 Task: Open Card Card0000000377 in Board Board0000000095 in Workspace WS0000000032 in Trello. Add Member Ayush98111@gmail.com to Card Card0000000377 in Board Board0000000095 in Workspace WS0000000032 in Trello. Add Purple Label titled Label0000000377 to Card Card0000000377 in Board Board0000000095 in Workspace WS0000000032 in Trello. Add Checklist CL0000000377 to Card Card0000000377 in Board Board0000000095 in Workspace WS0000000032 in Trello. Add Dates with Start Date as Aug 01 2023 and Due Date as Aug 31 2023 to Card Card0000000377 in Board Board0000000095 in Workspace WS0000000032 in Trello
Action: Mouse moved to (171, 419)
Screenshot: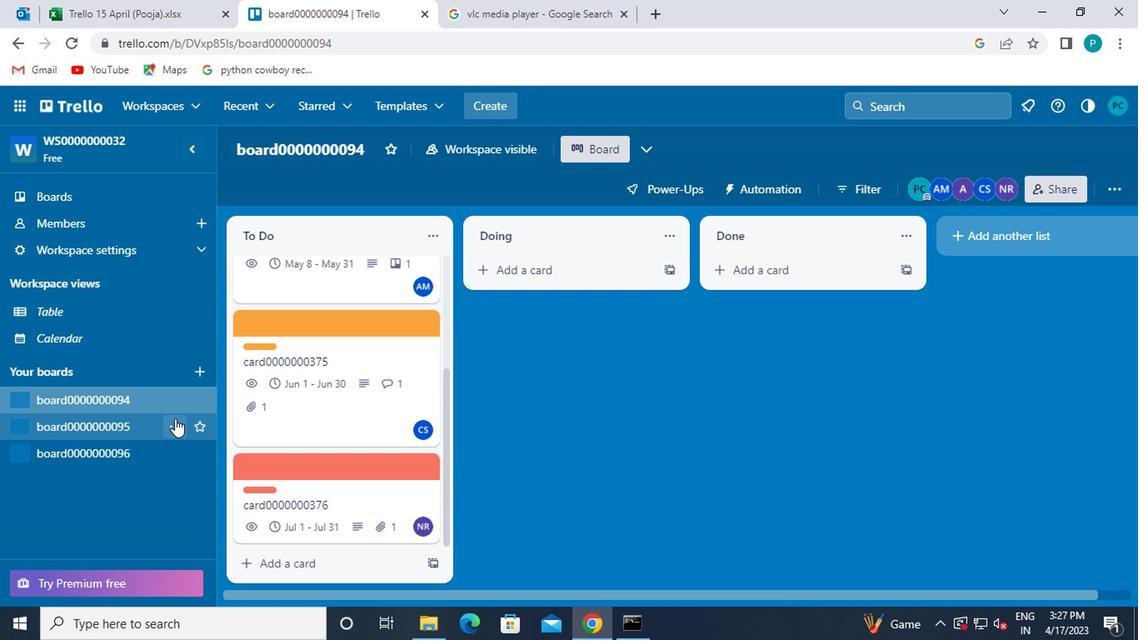 
Action: Mouse pressed left at (171, 419)
Screenshot: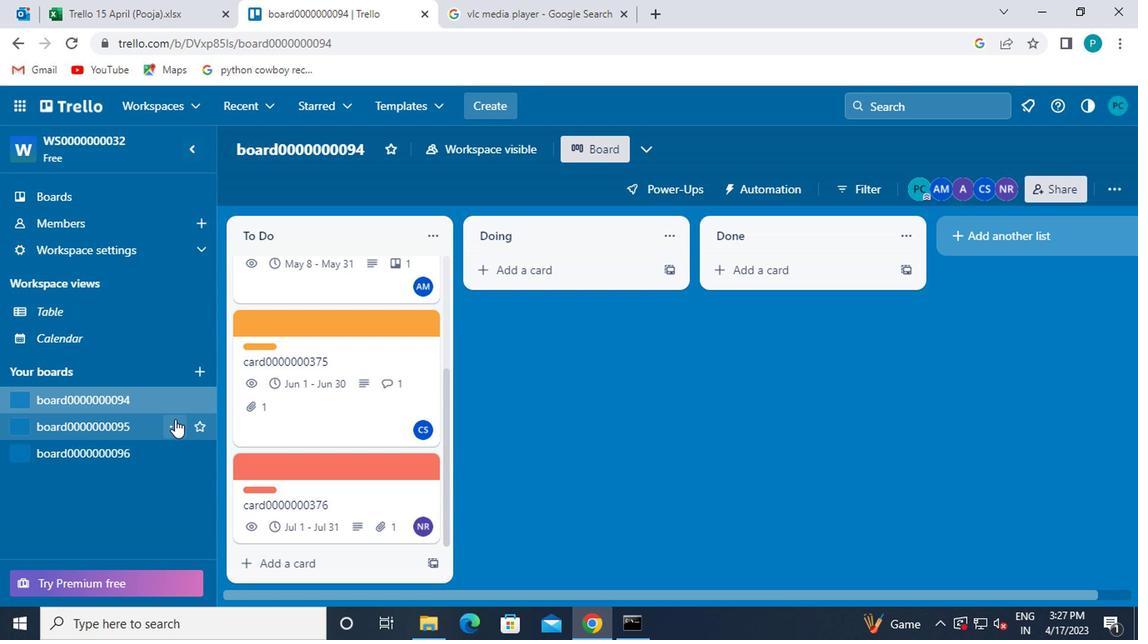 
Action: Mouse moved to (129, 413)
Screenshot: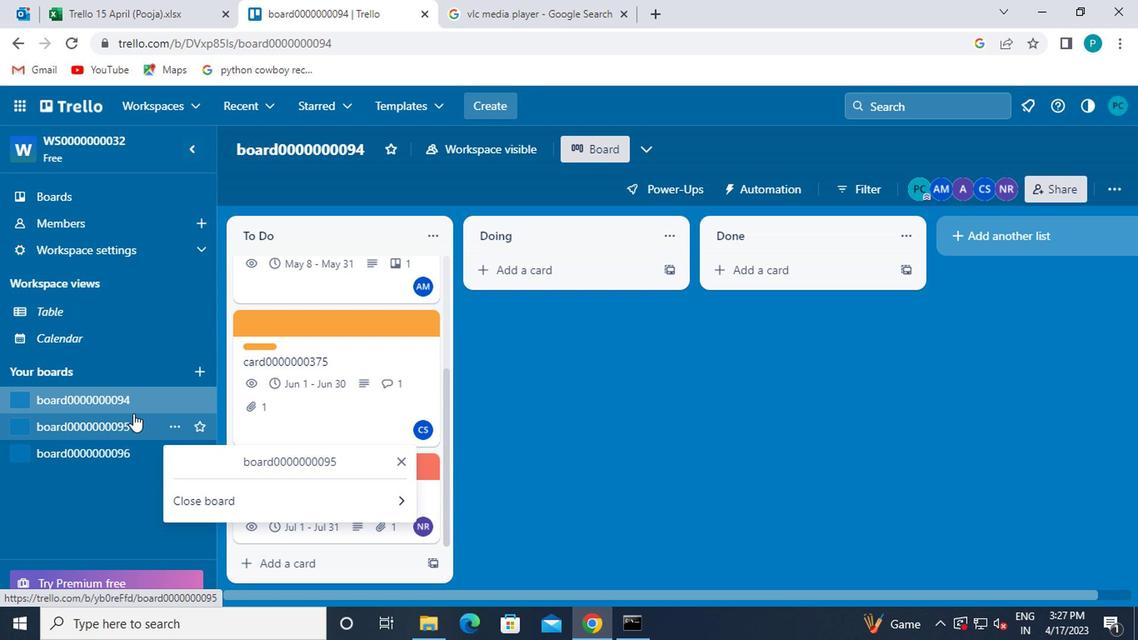 
Action: Mouse pressed left at (129, 413)
Screenshot: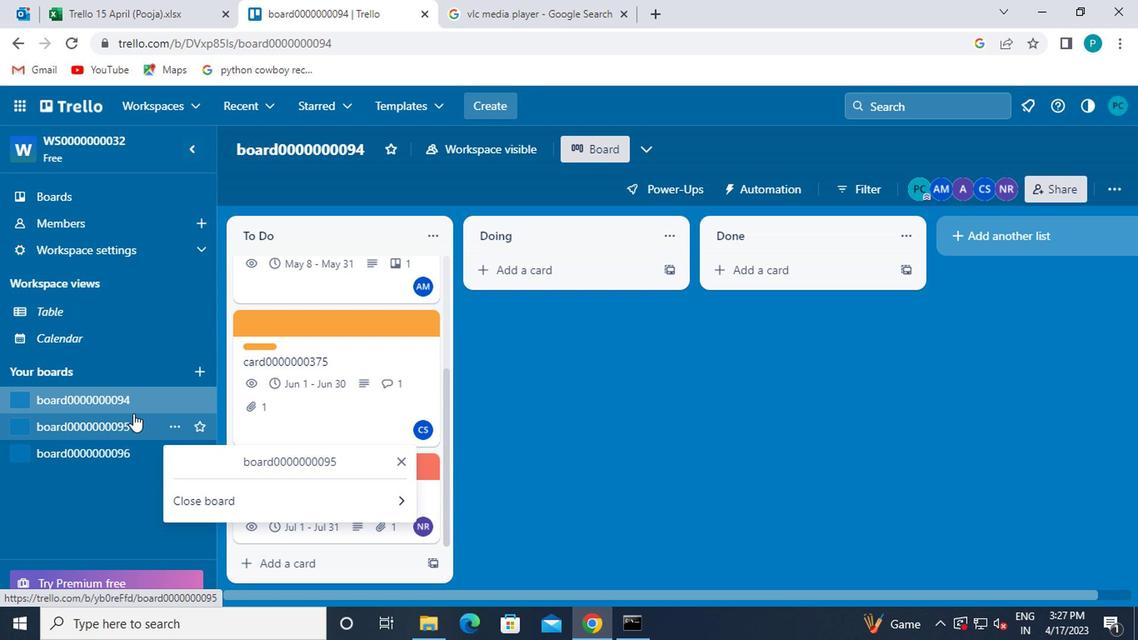 
Action: Mouse moved to (131, 419)
Screenshot: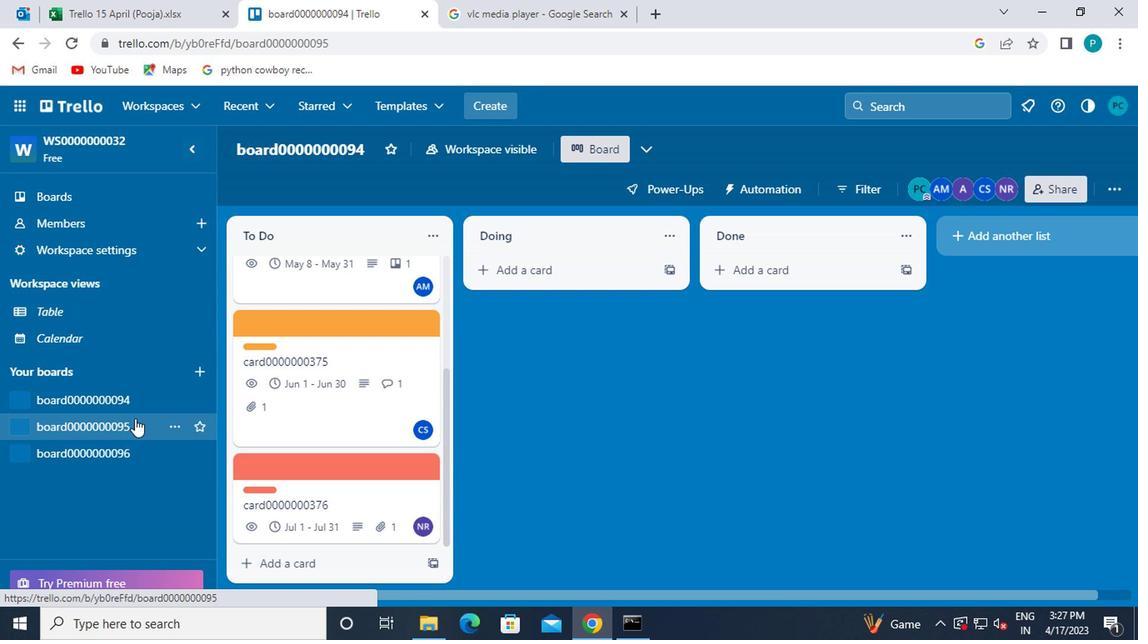 
Action: Mouse pressed left at (131, 419)
Screenshot: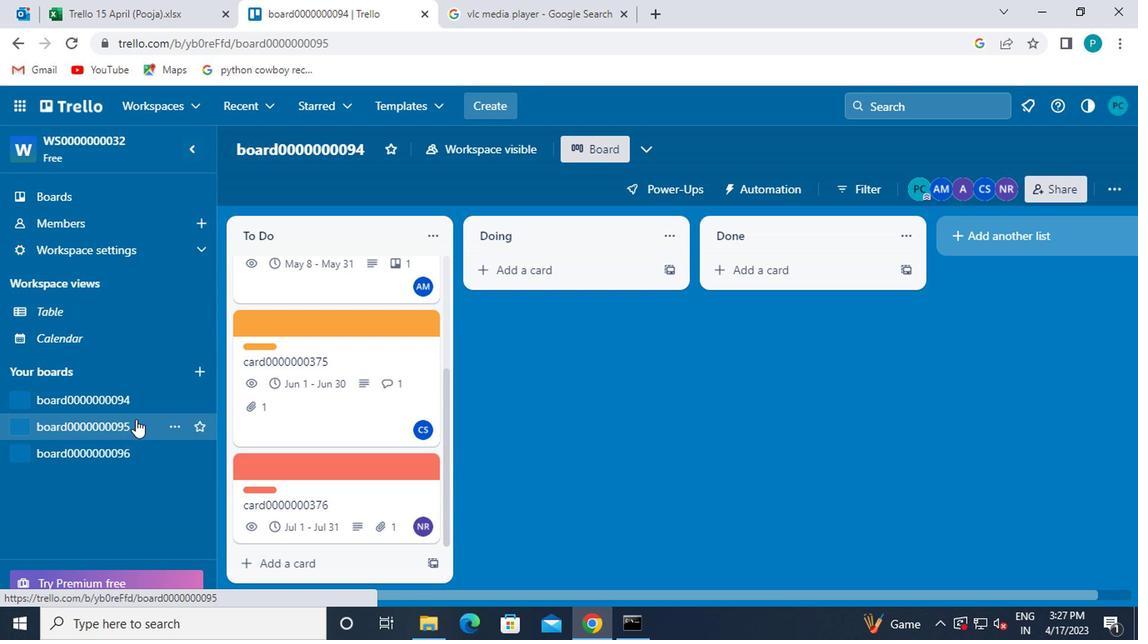 
Action: Mouse moved to (290, 240)
Screenshot: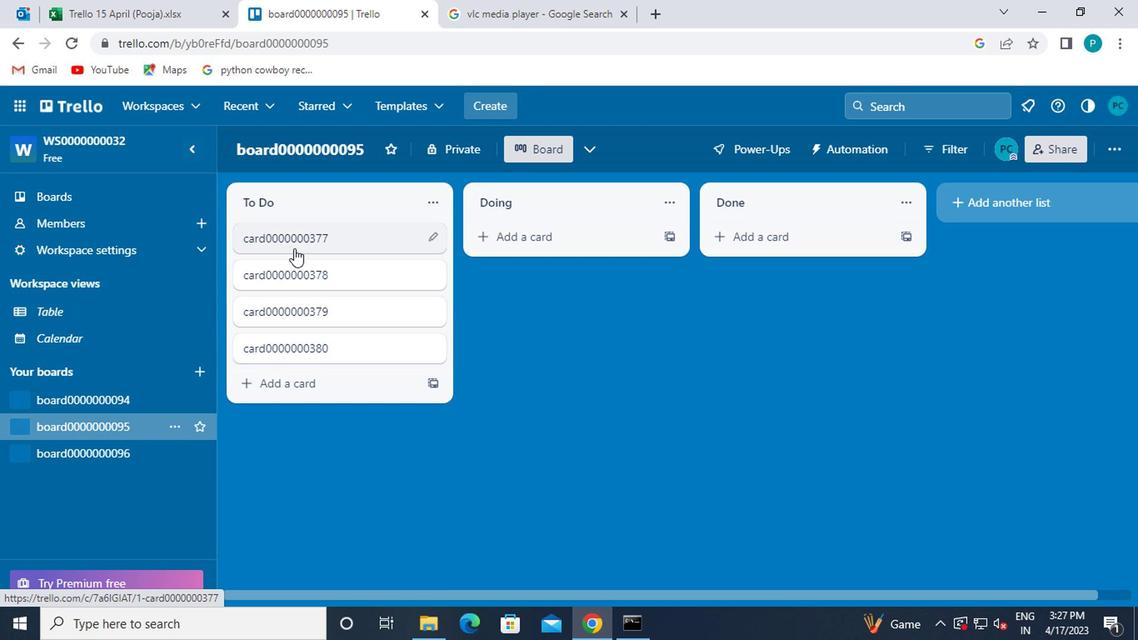 
Action: Mouse pressed left at (290, 240)
Screenshot: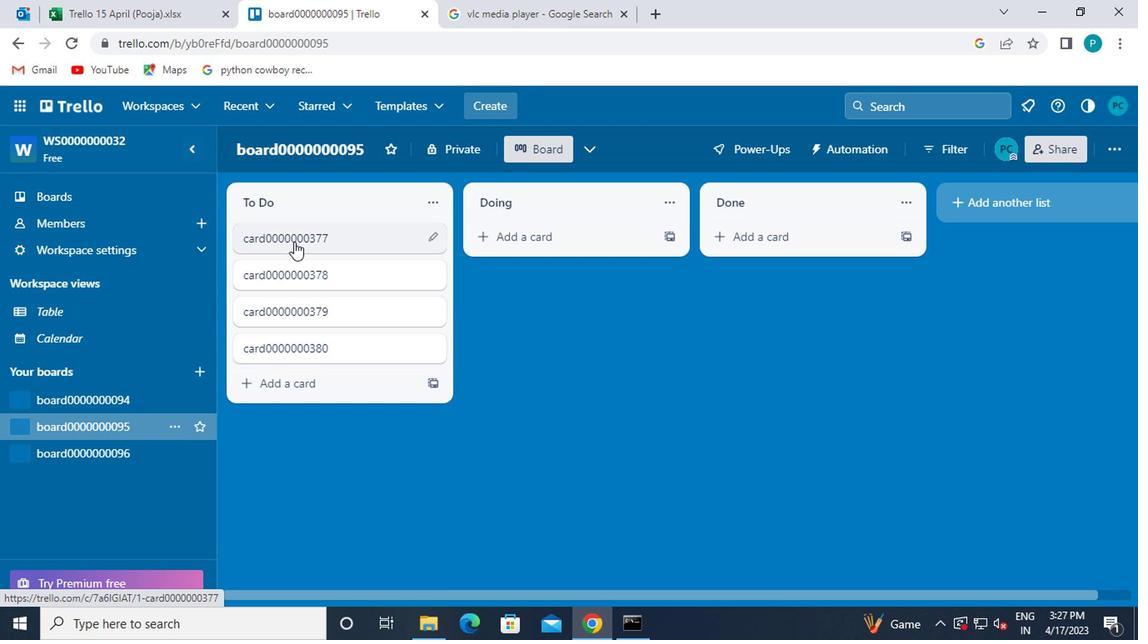 
Action: Mouse moved to (773, 233)
Screenshot: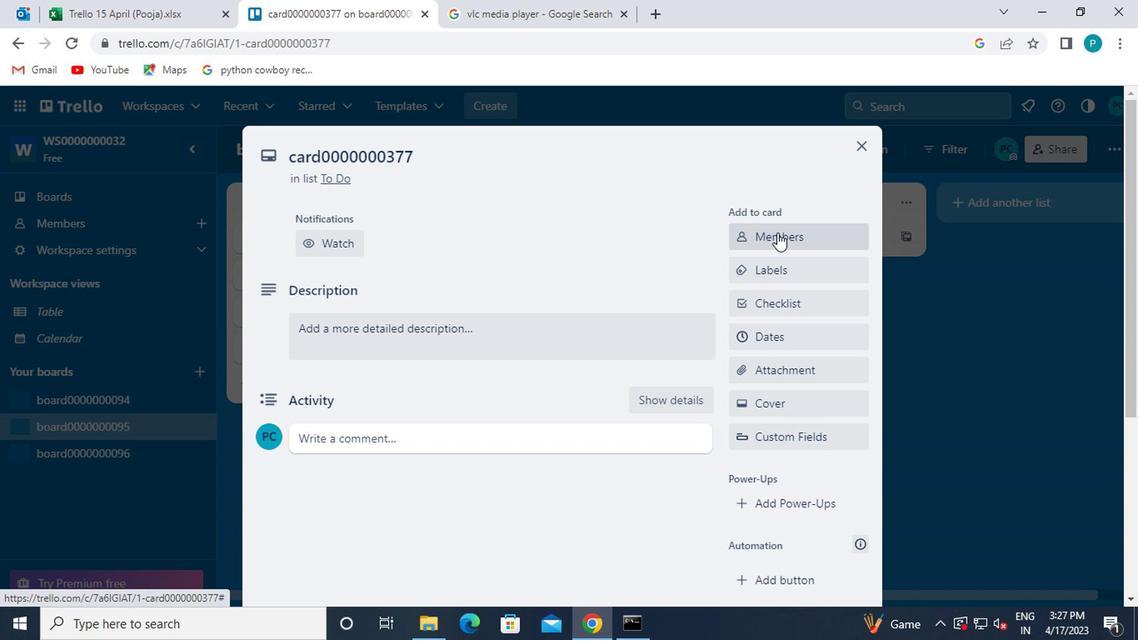 
Action: Mouse pressed left at (773, 233)
Screenshot: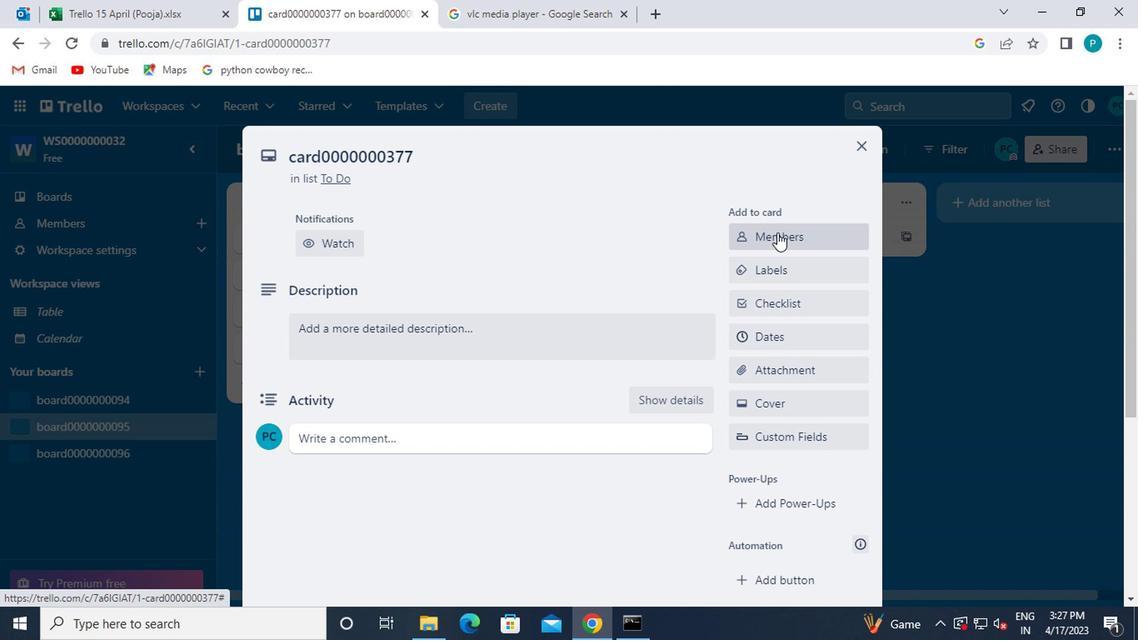 
Action: Mouse moved to (768, 315)
Screenshot: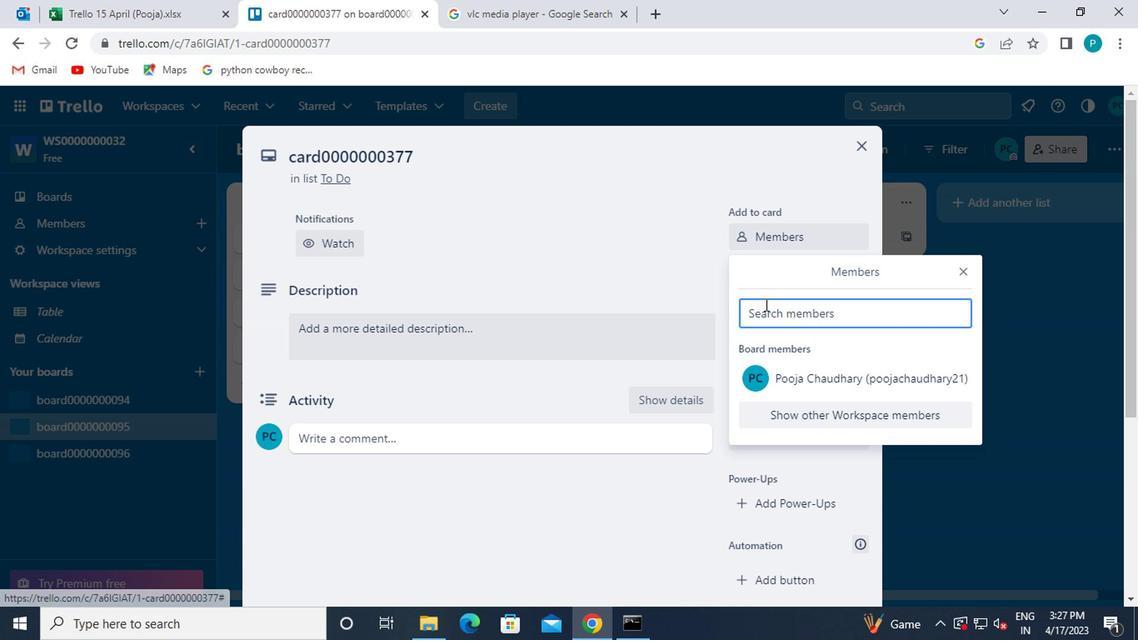 
Action: Mouse pressed left at (768, 315)
Screenshot: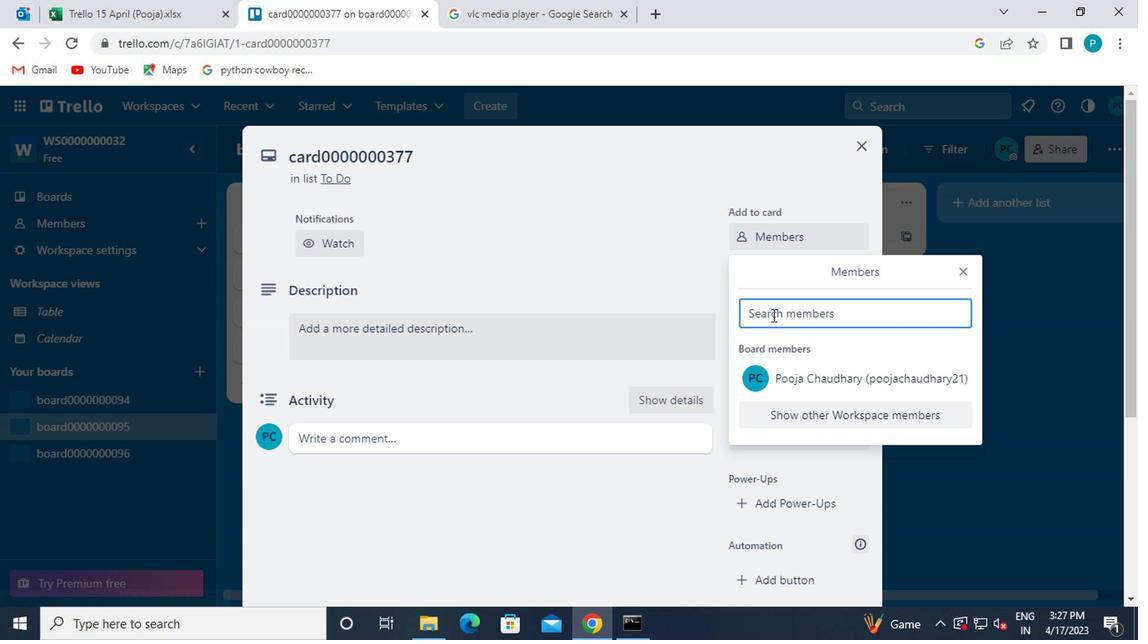 
Action: Key pressed ayush98111<Key.shift>@GMAIL<Key.space>COM
Screenshot: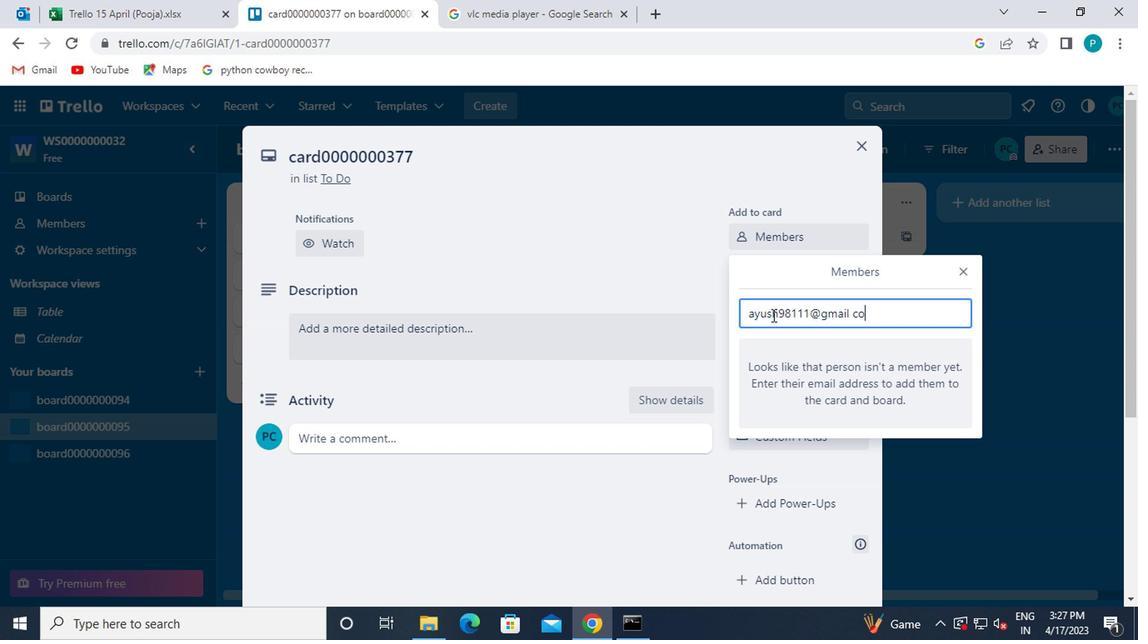 
Action: Mouse moved to (845, 315)
Screenshot: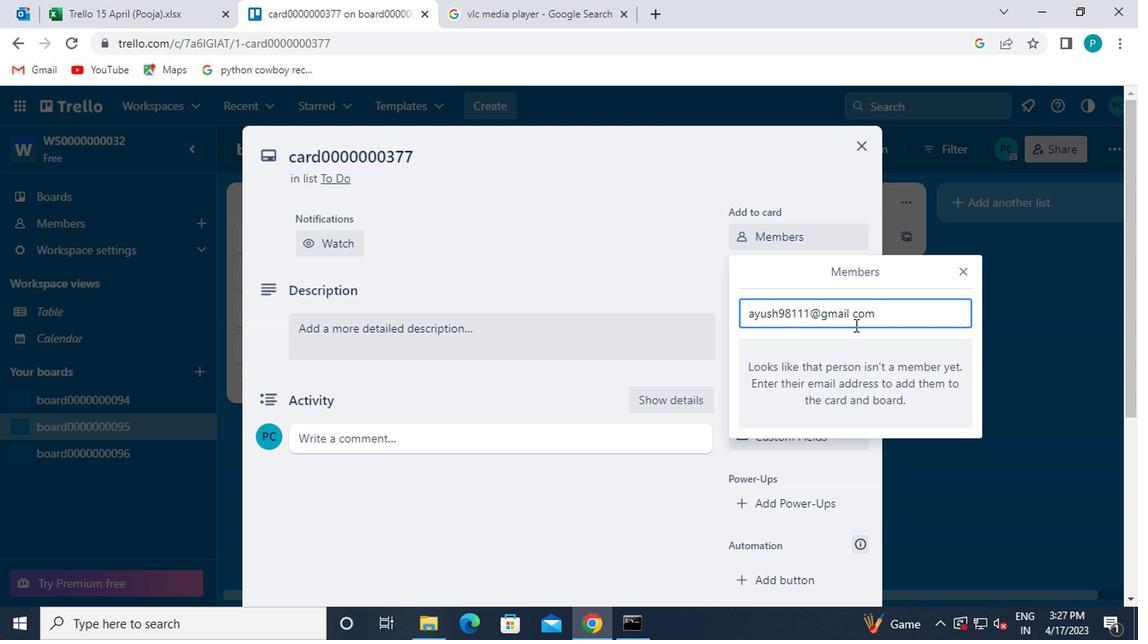 
Action: Mouse pressed left at (845, 315)
Screenshot: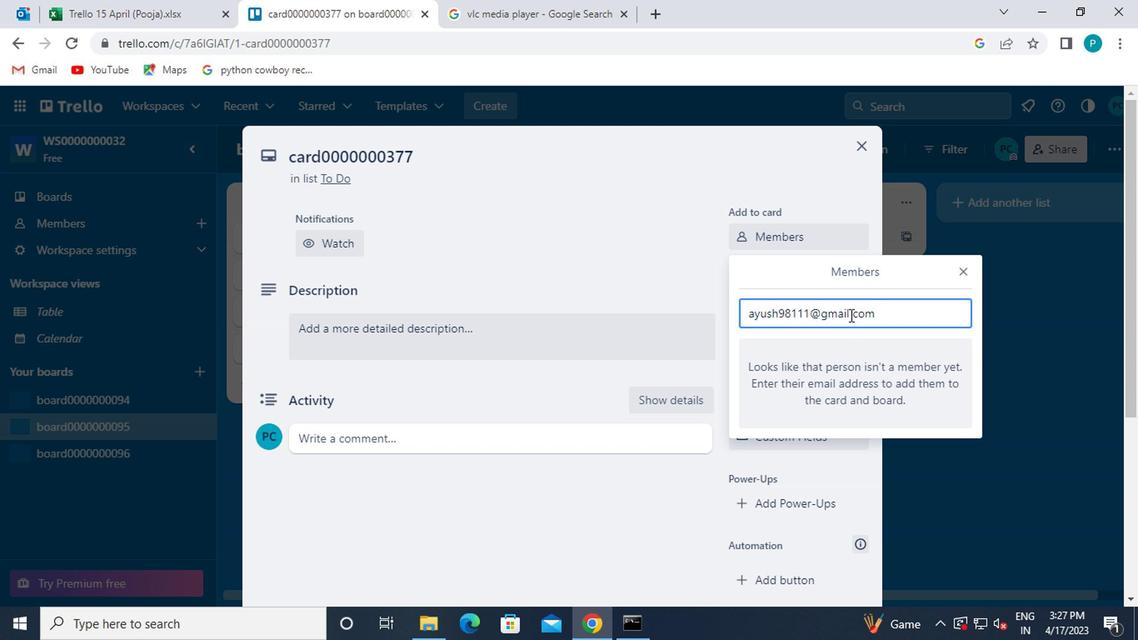 
Action: Key pressed .
Screenshot: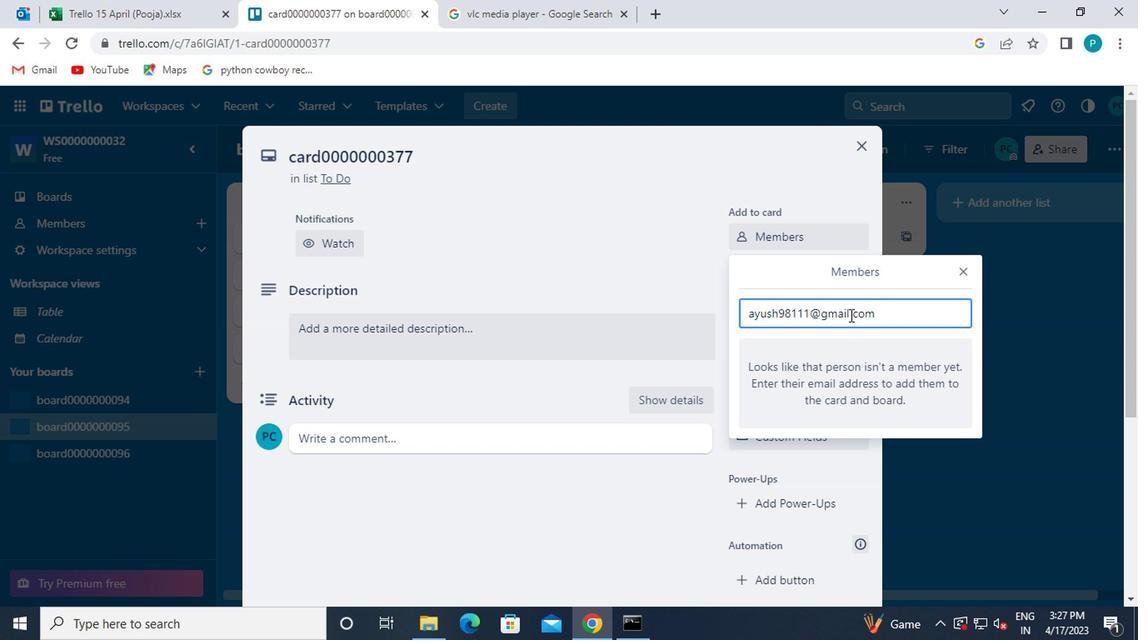 
Action: Mouse moved to (900, 314)
Screenshot: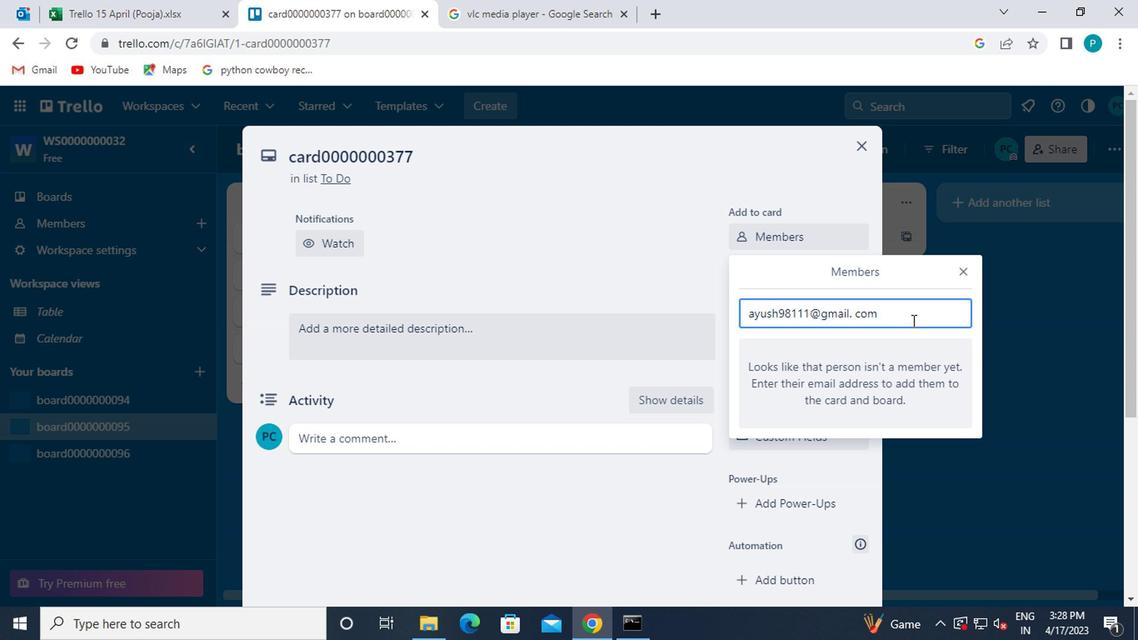 
Action: Key pressed <Key.enter>
Screenshot: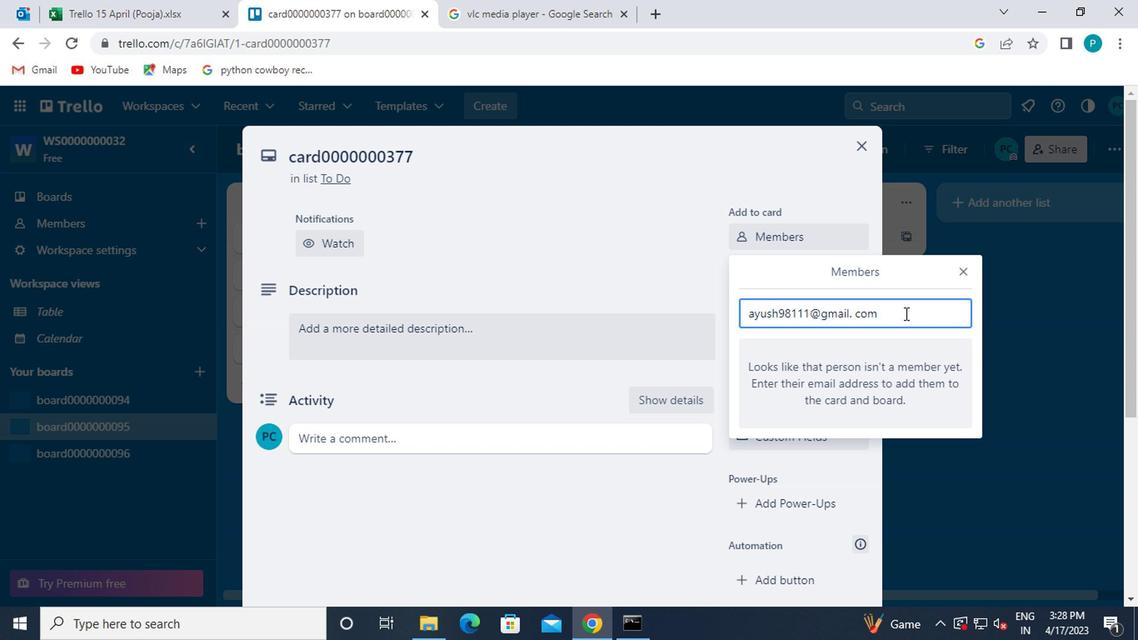 
Action: Mouse moved to (797, 321)
Screenshot: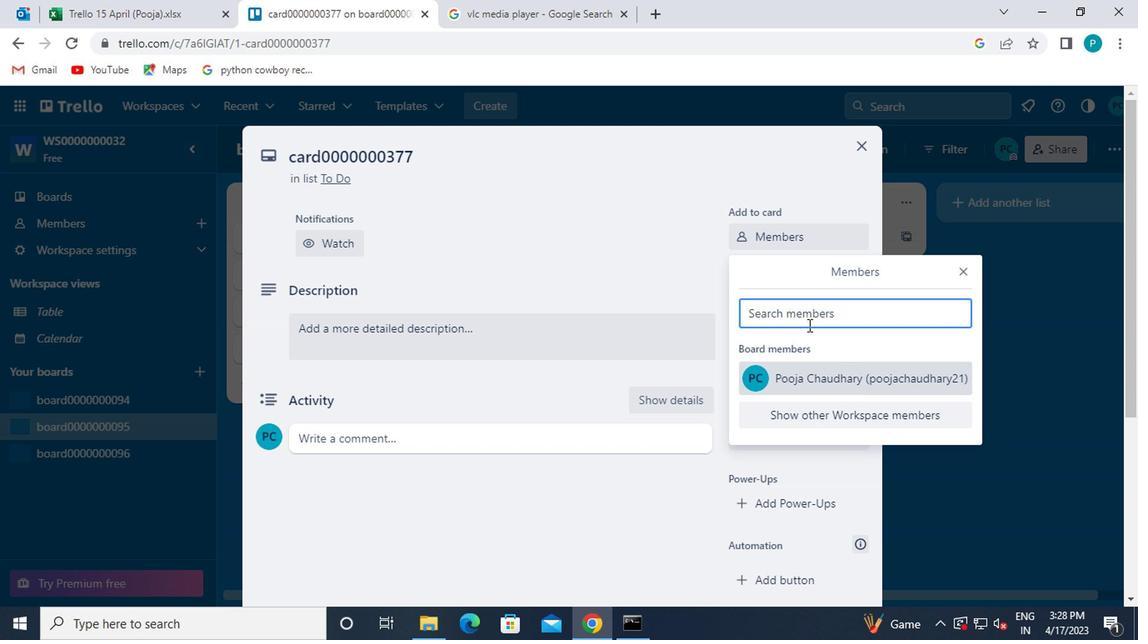
Action: Mouse pressed left at (797, 321)
Screenshot: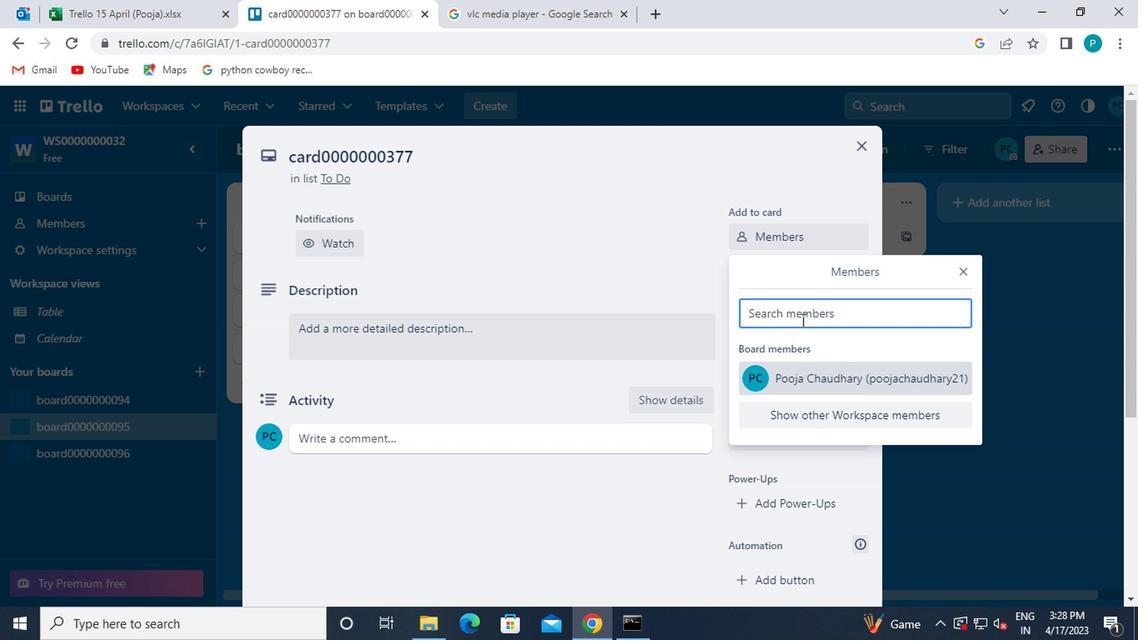 
Action: Key pressed AYUSH
Screenshot: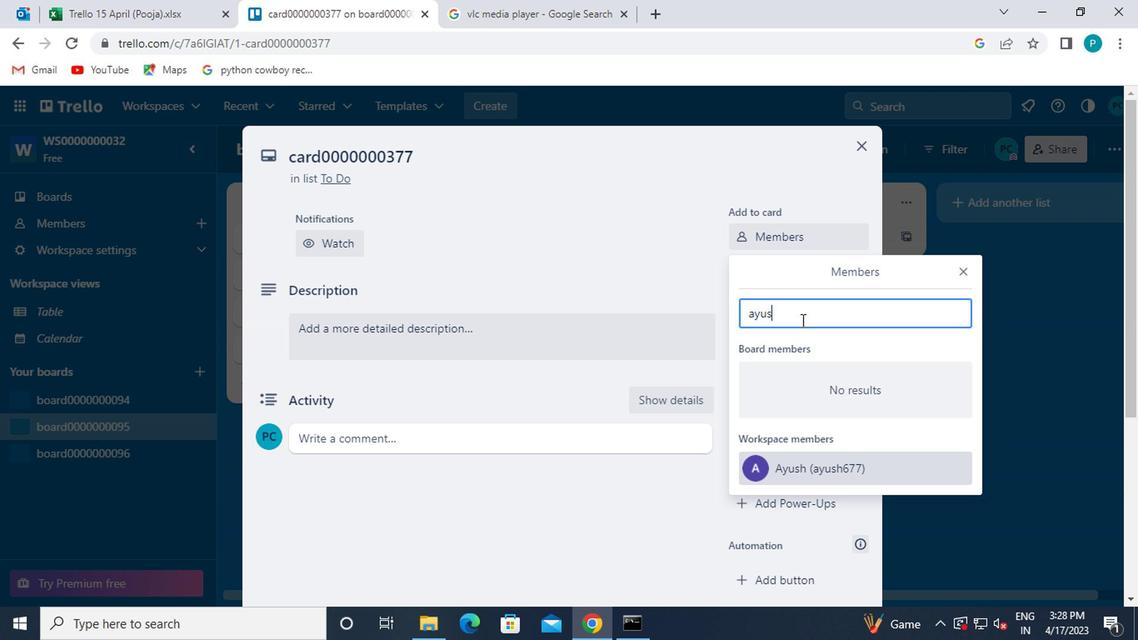 
Action: Mouse moved to (809, 472)
Screenshot: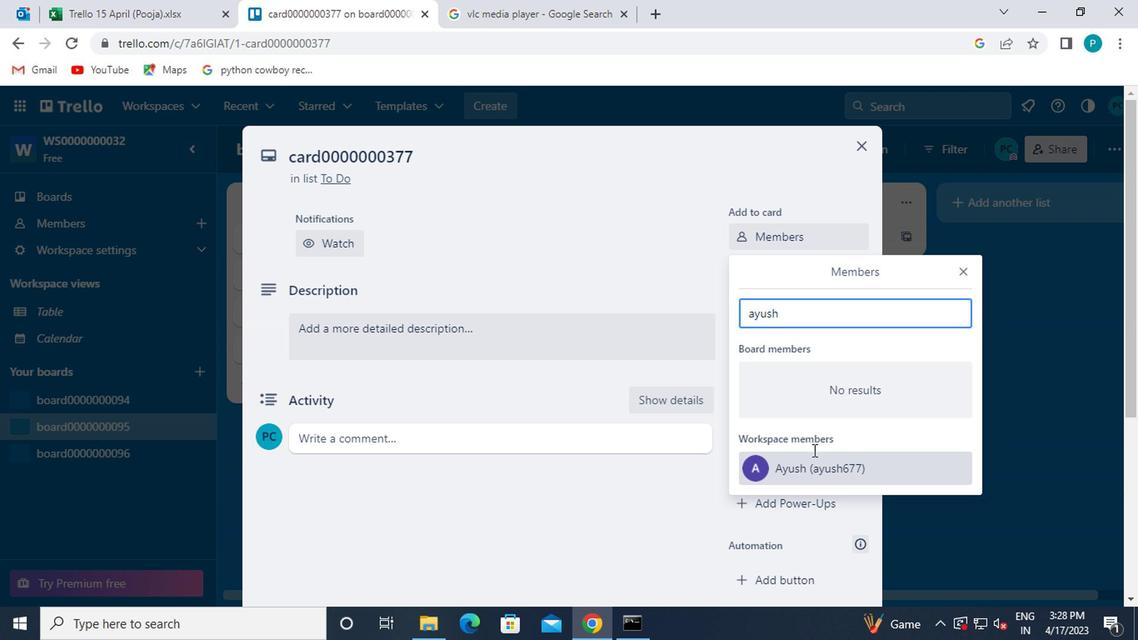 
Action: Mouse pressed left at (809, 472)
Screenshot: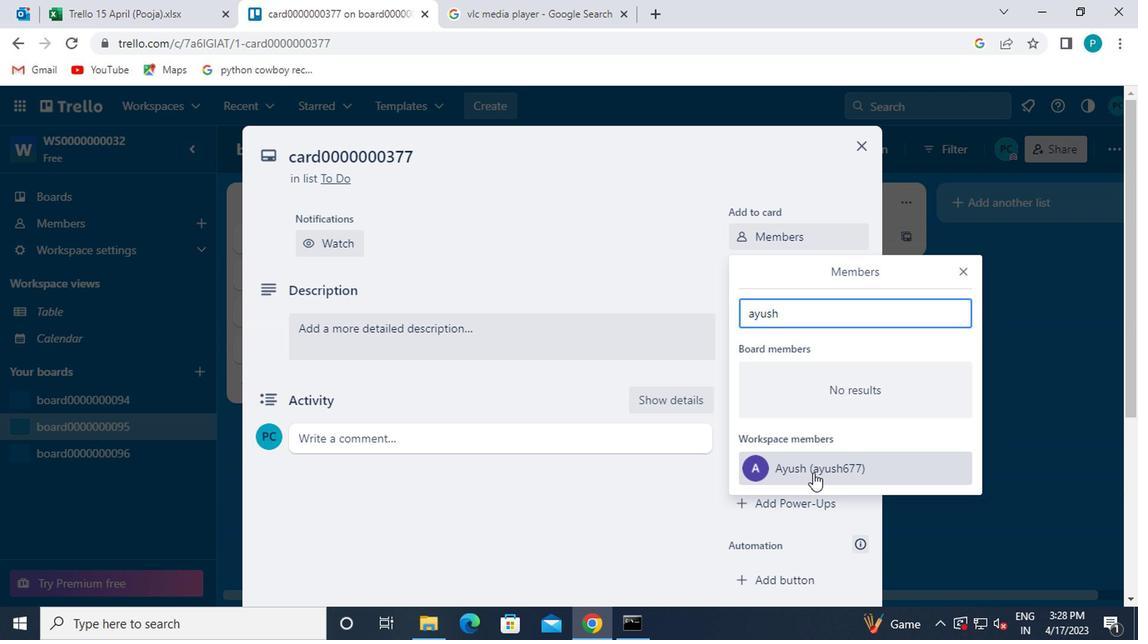 
Action: Mouse moved to (957, 275)
Screenshot: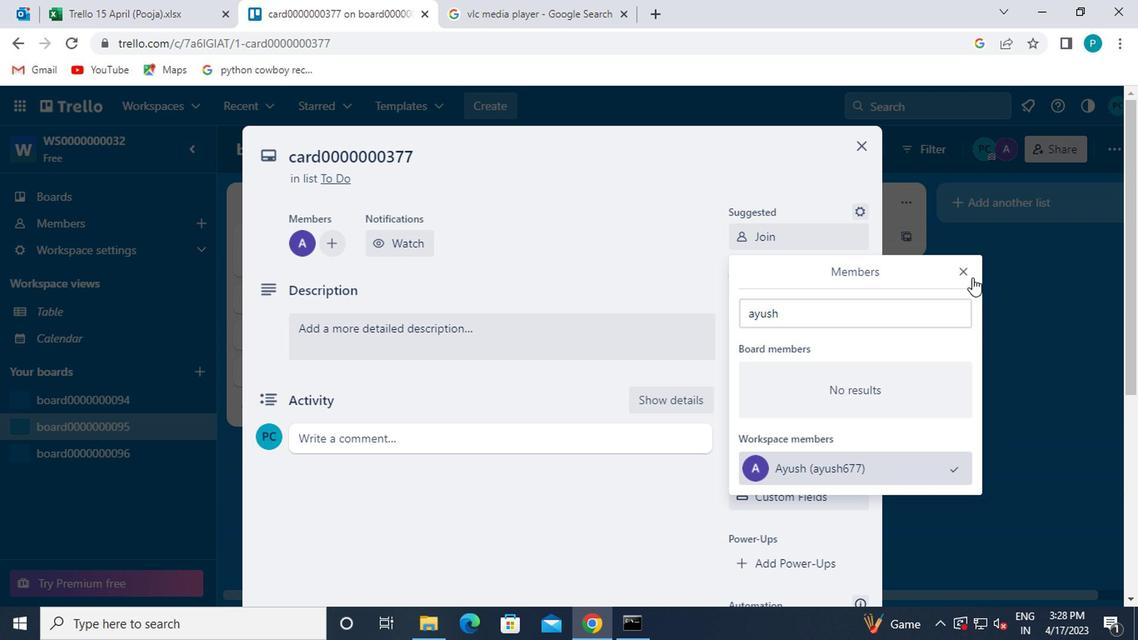 
Action: Mouse pressed left at (957, 275)
Screenshot: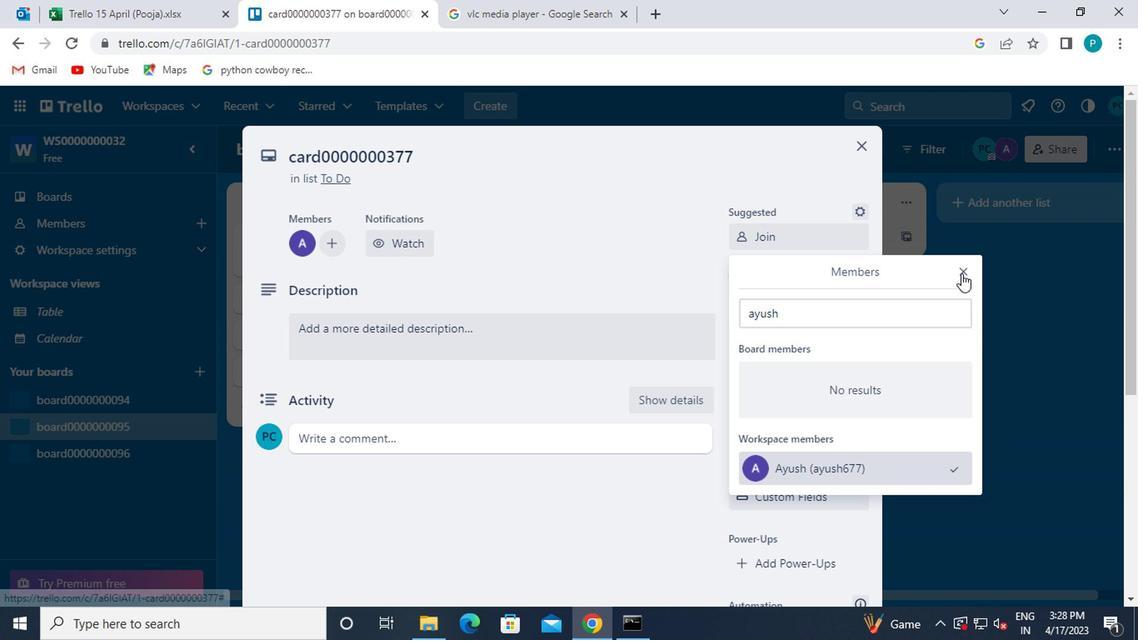 
Action: Mouse moved to (841, 324)
Screenshot: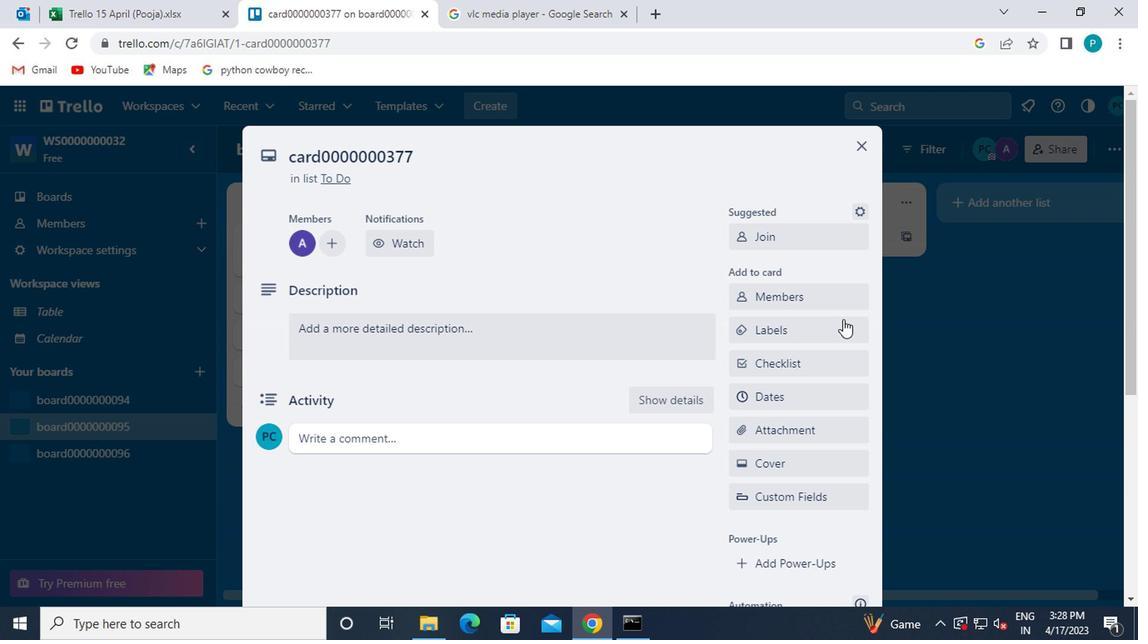 
Action: Mouse pressed left at (841, 324)
Screenshot: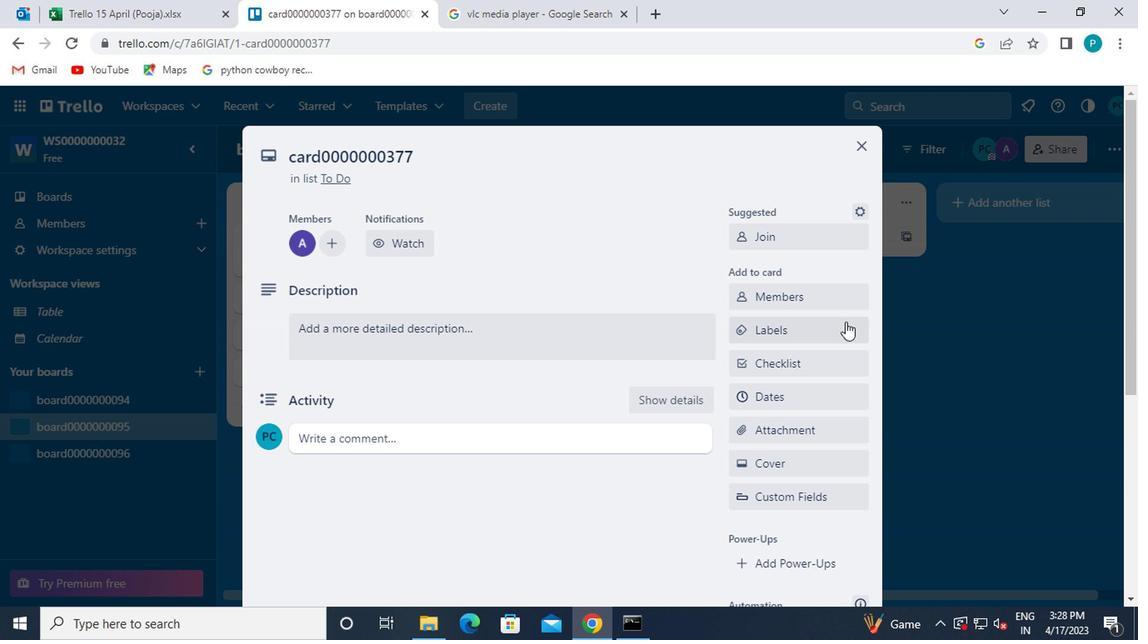 
Action: Mouse moved to (812, 437)
Screenshot: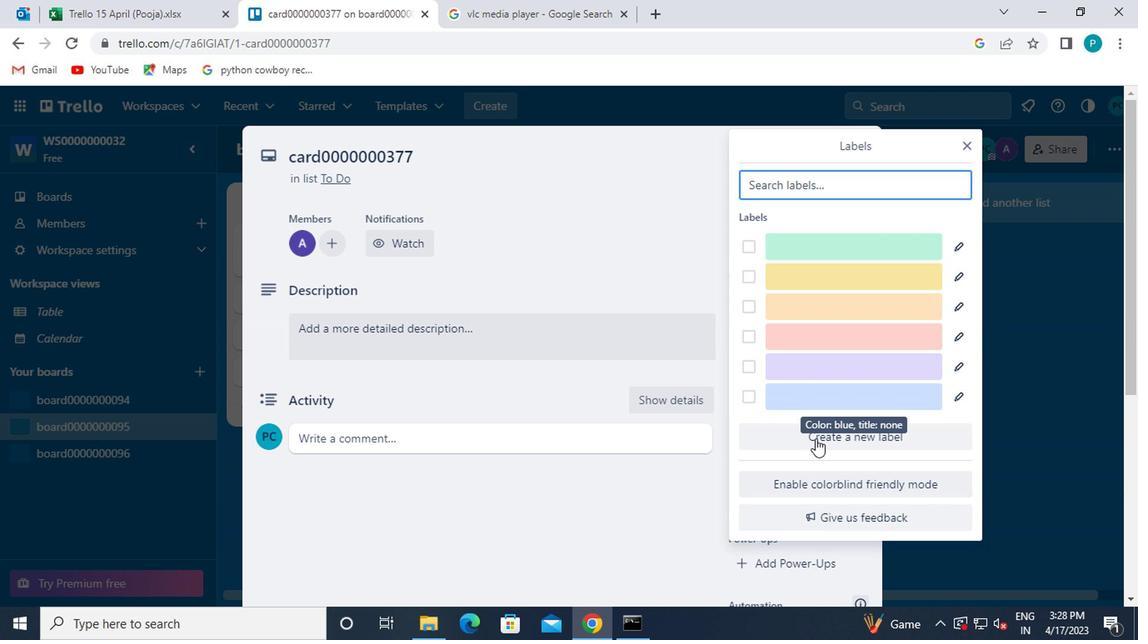 
Action: Mouse pressed left at (812, 437)
Screenshot: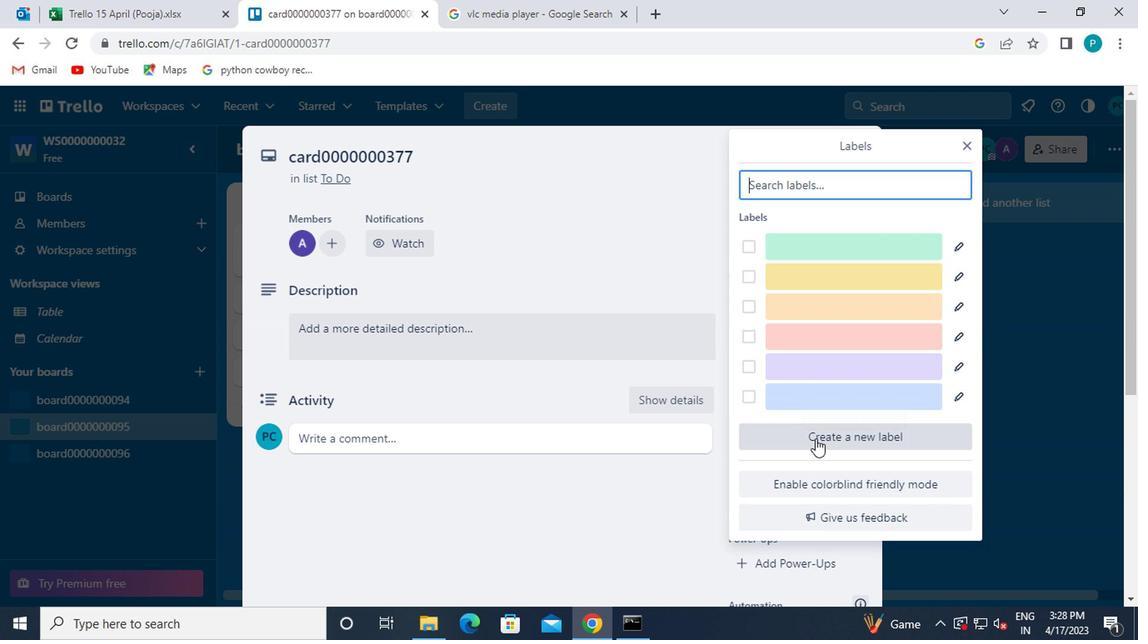 
Action: Mouse moved to (956, 388)
Screenshot: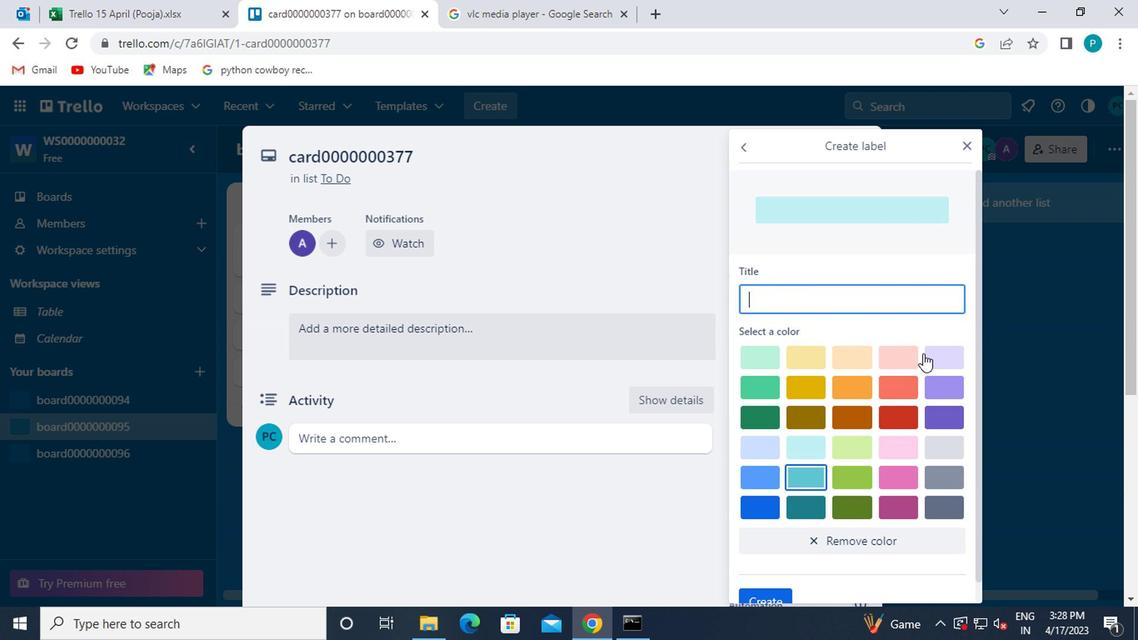 
Action: Mouse pressed left at (956, 388)
Screenshot: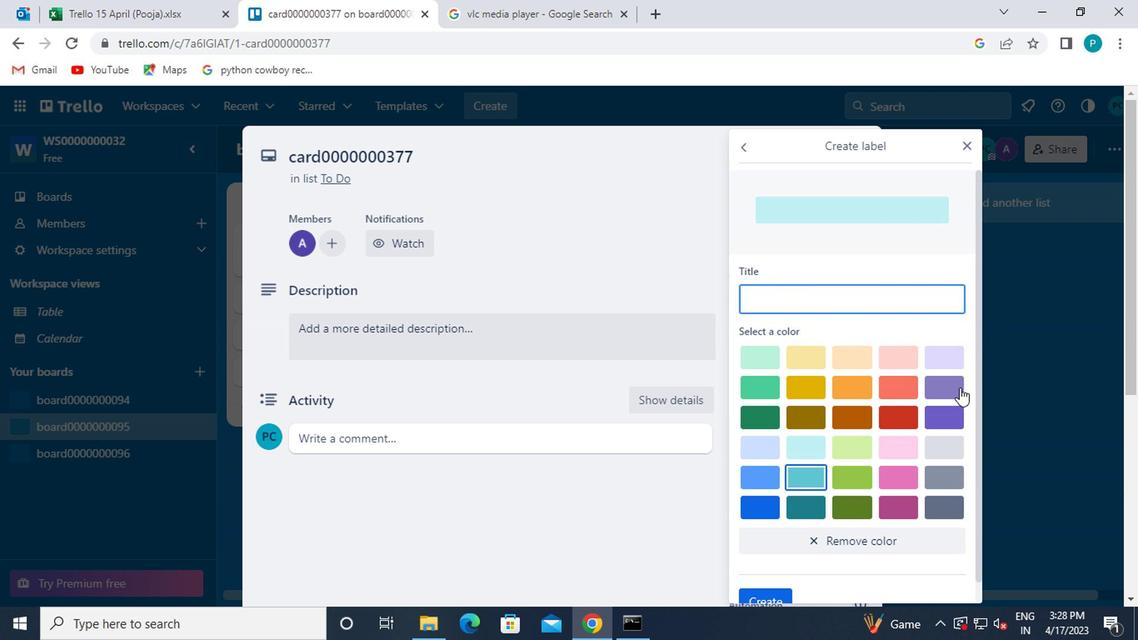 
Action: Mouse moved to (816, 299)
Screenshot: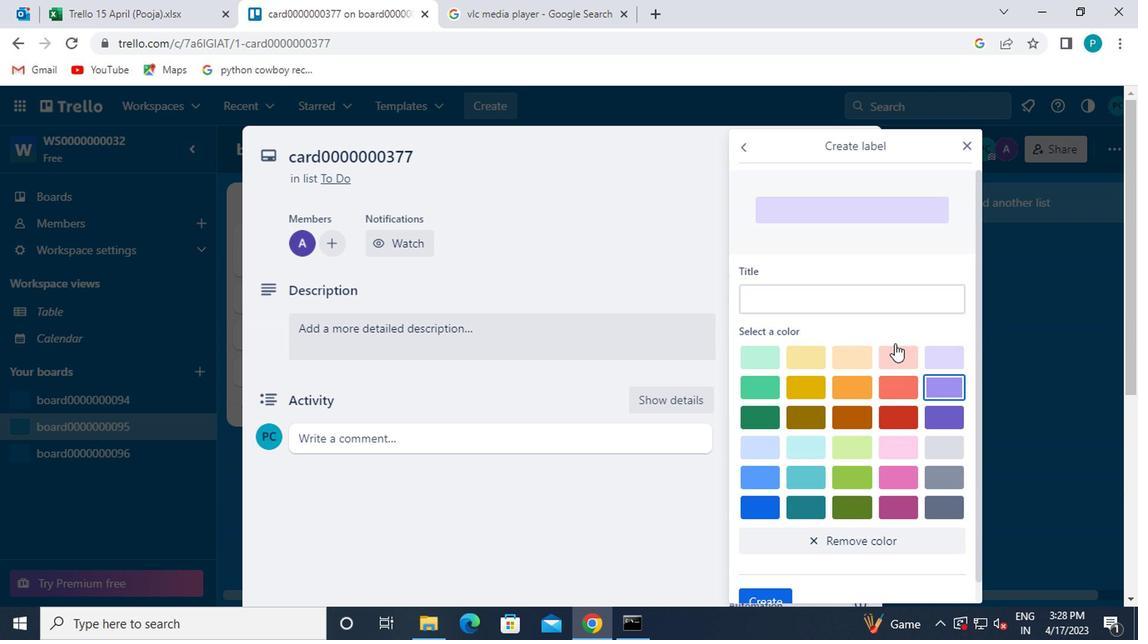 
Action: Mouse pressed left at (816, 299)
Screenshot: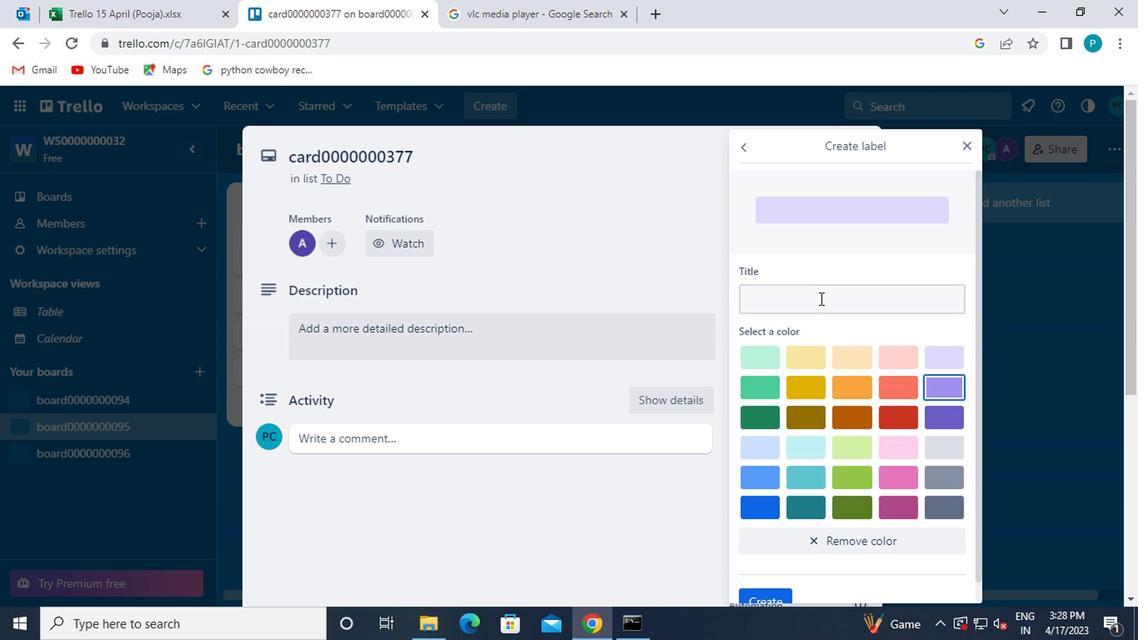 
Action: Key pressed <Key.caps_lock>L<Key.caps_lock>ABEL0000000377
Screenshot: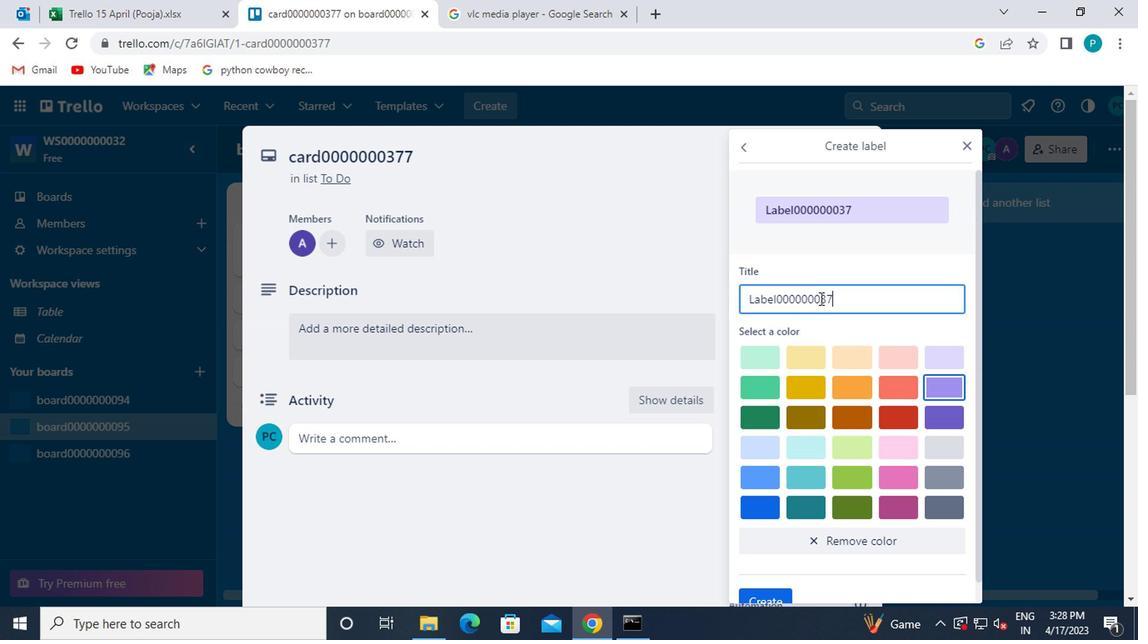 
Action: Mouse moved to (828, 337)
Screenshot: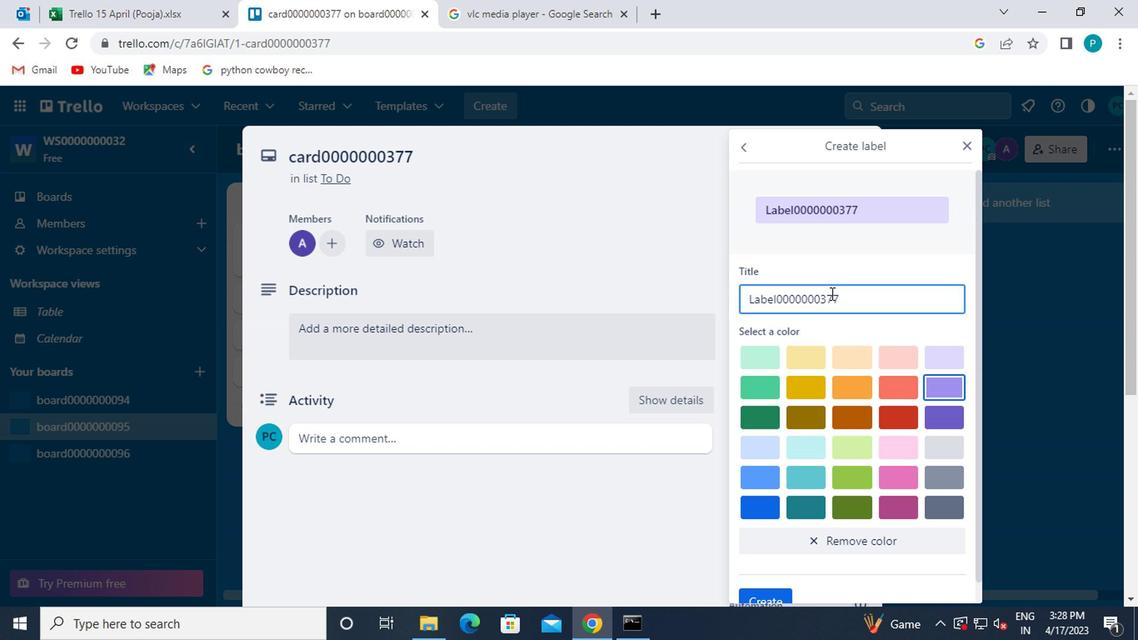 
Action: Mouse scrolled (828, 336) with delta (0, -1)
Screenshot: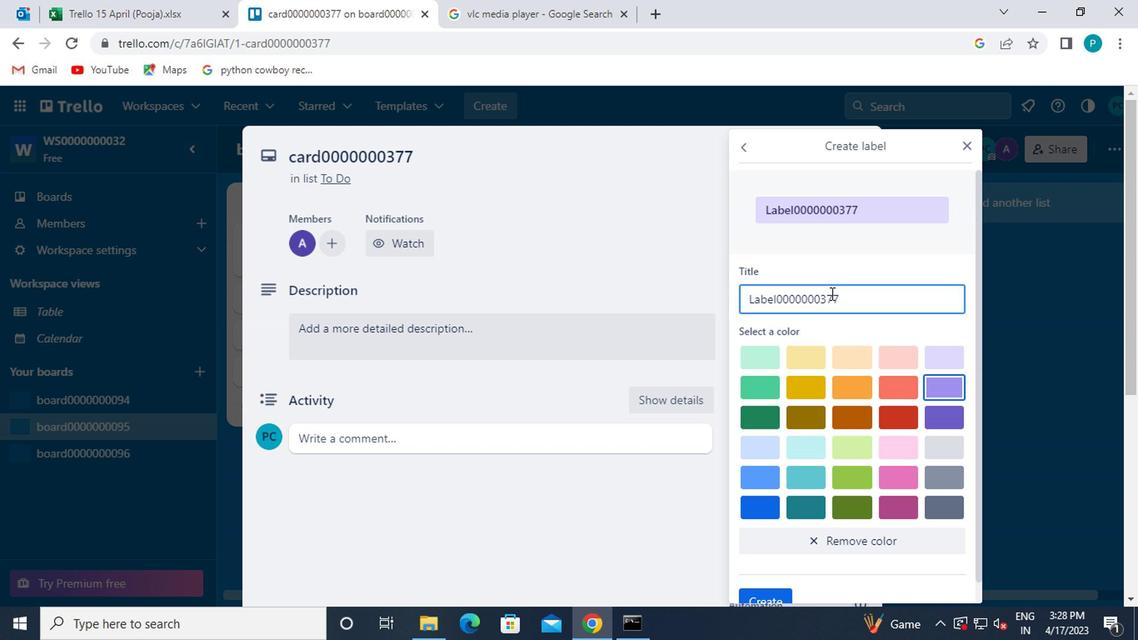 
Action: Mouse moved to (807, 420)
Screenshot: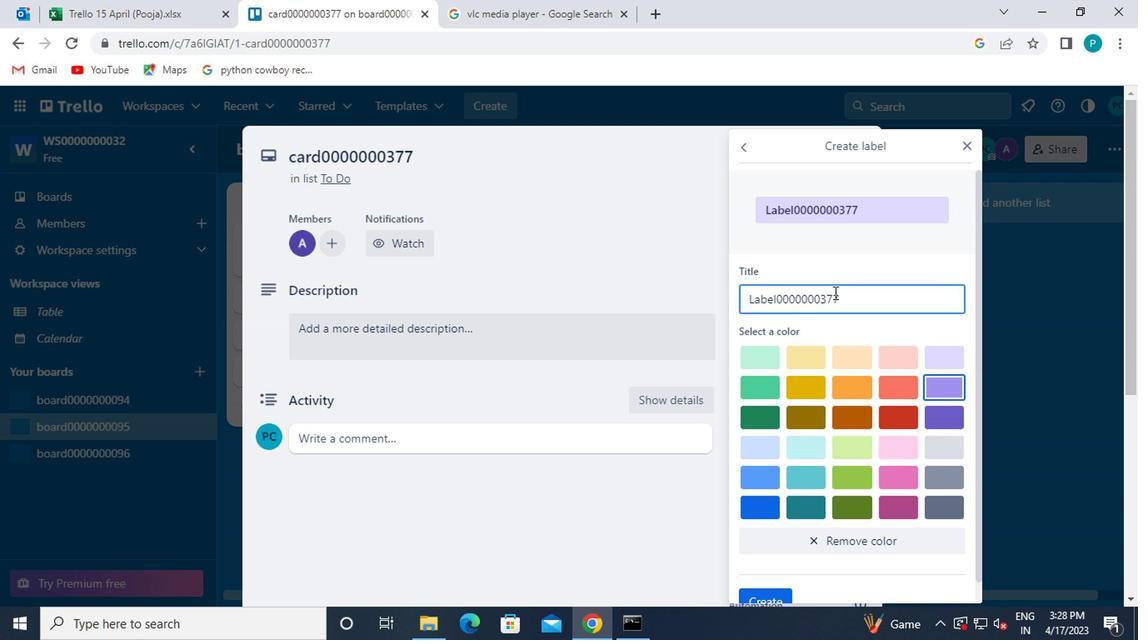 
Action: Mouse scrolled (807, 419) with delta (0, 0)
Screenshot: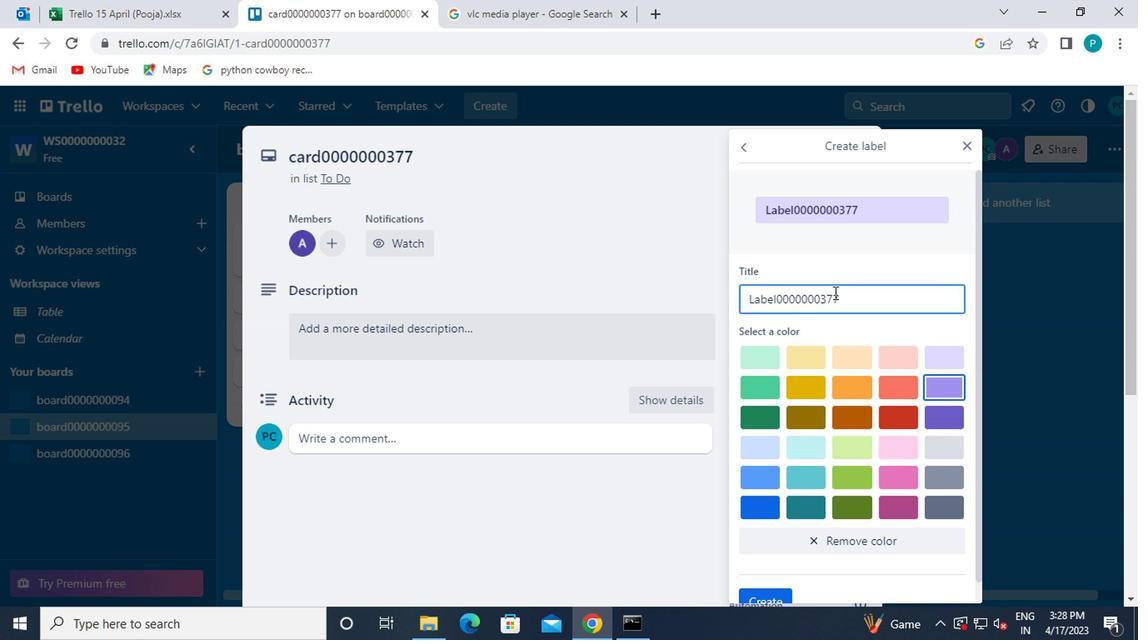 
Action: Mouse moved to (803, 449)
Screenshot: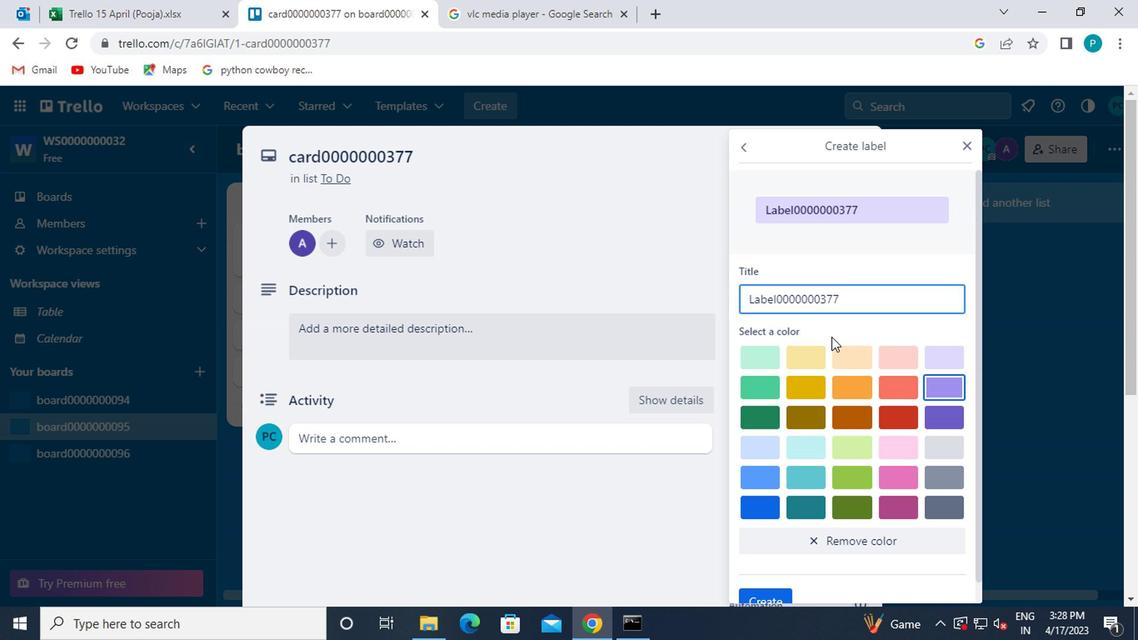 
Action: Mouse scrolled (803, 449) with delta (0, 0)
Screenshot: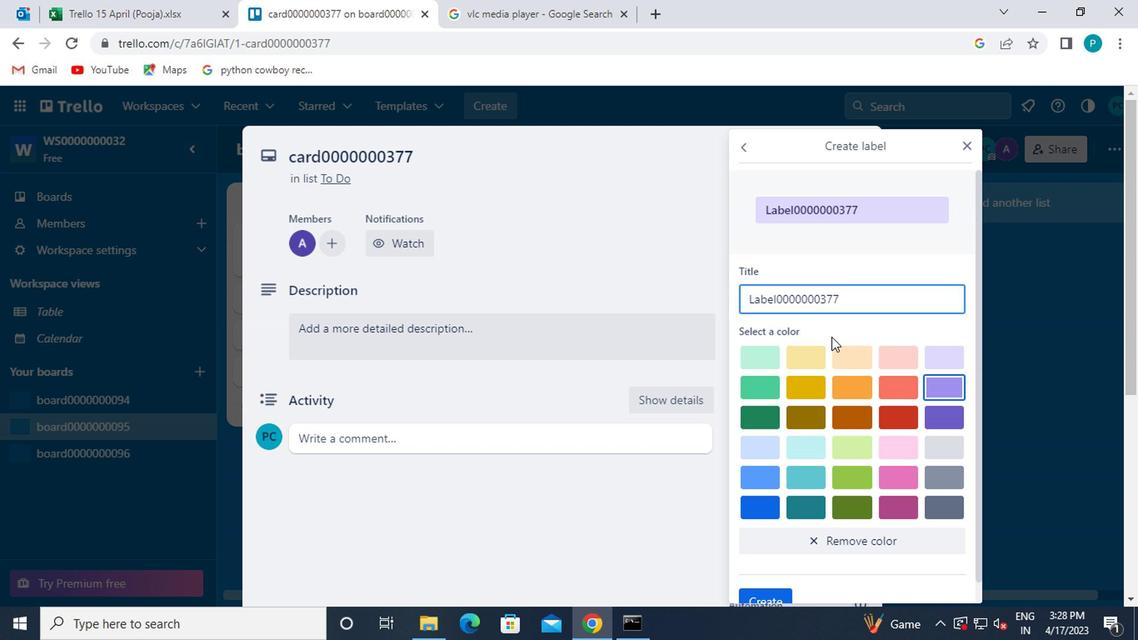 
Action: Mouse moved to (802, 455)
Screenshot: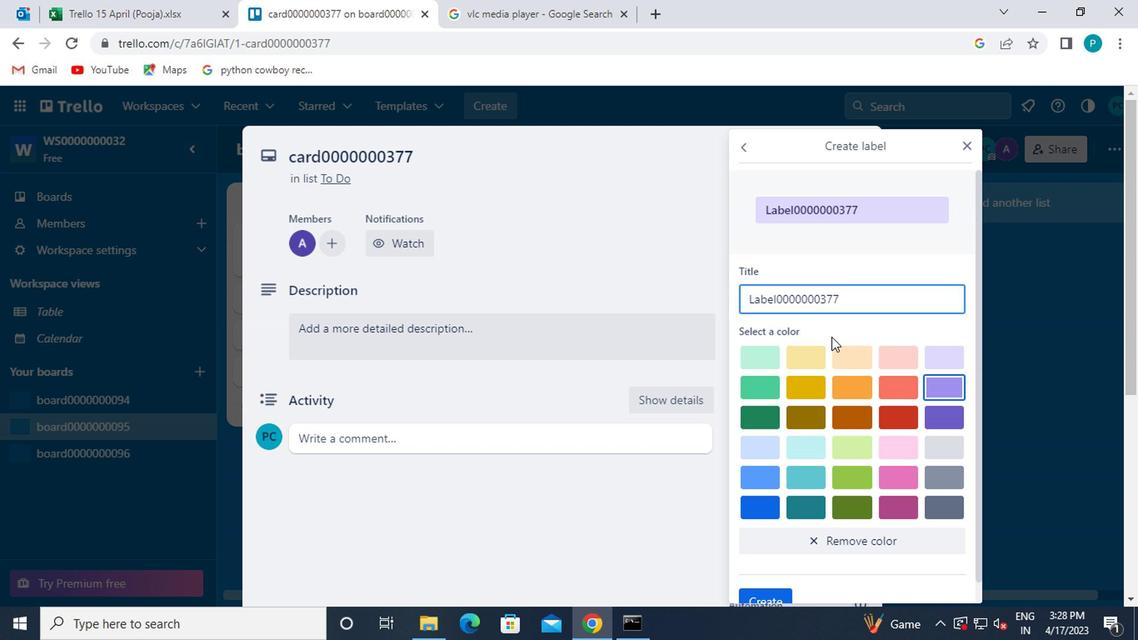 
Action: Mouse scrolled (802, 455) with delta (0, 0)
Screenshot: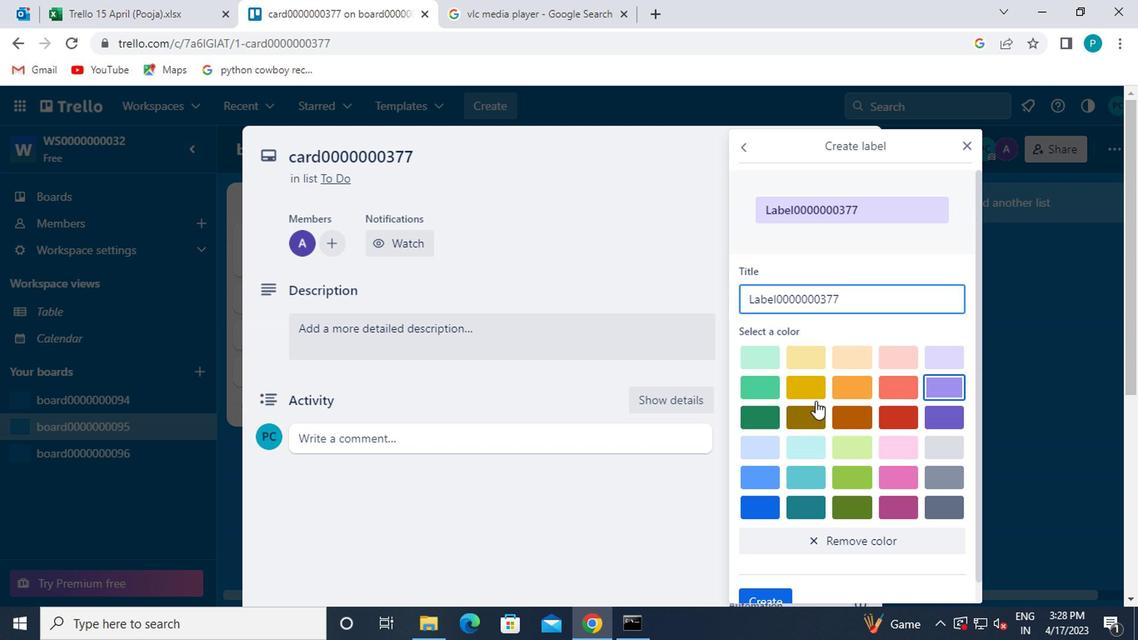 
Action: Mouse moved to (775, 574)
Screenshot: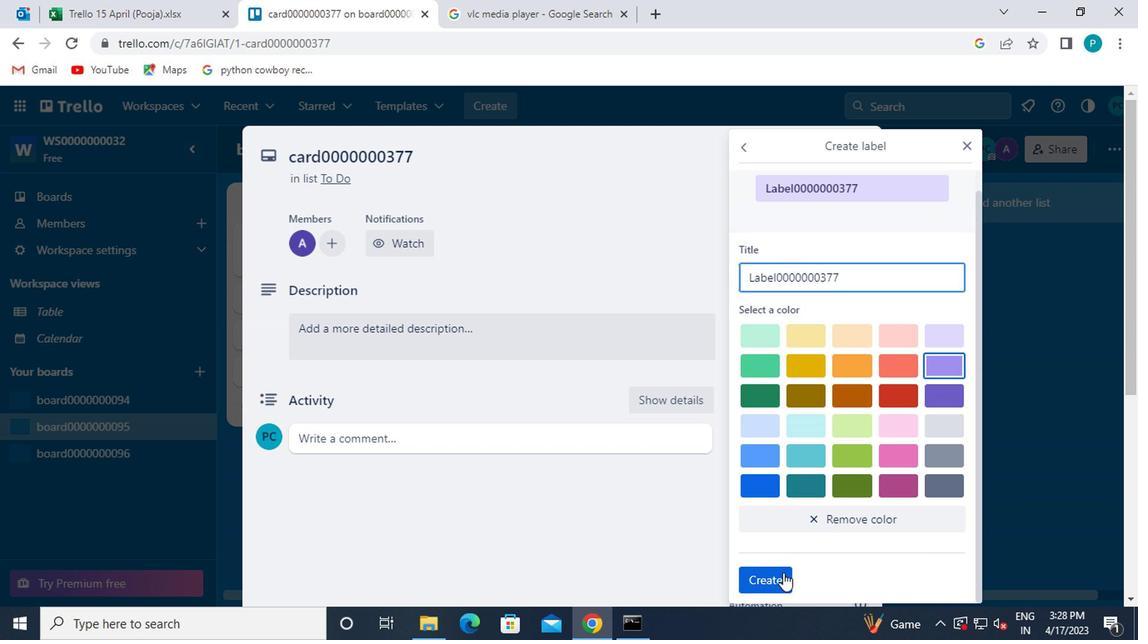 
Action: Mouse pressed left at (775, 574)
Screenshot: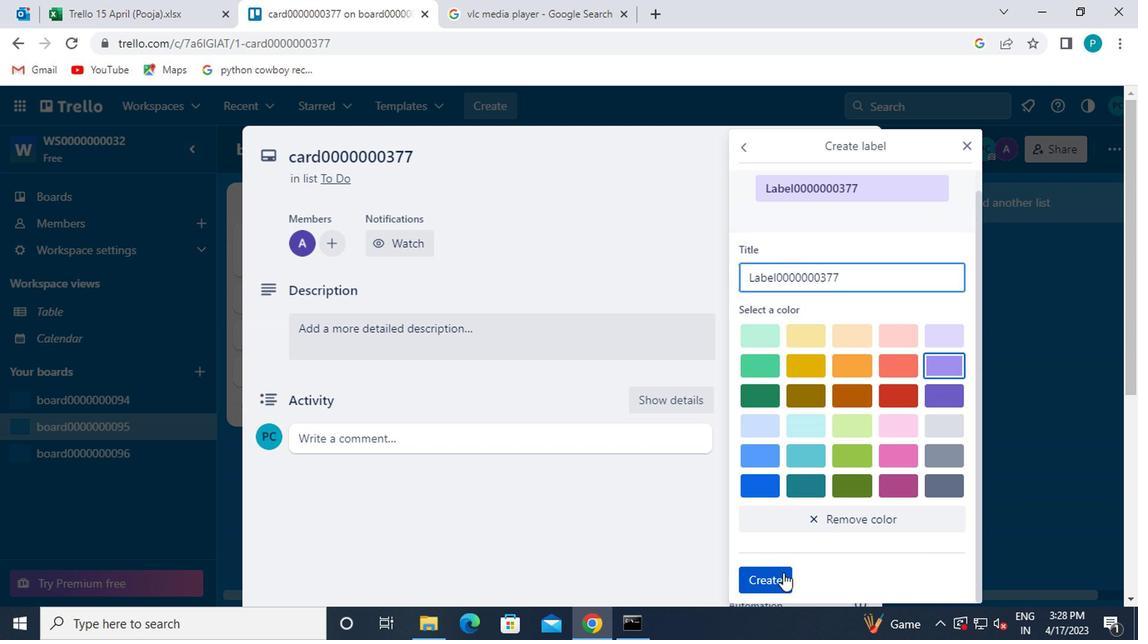 
Action: Mouse moved to (965, 146)
Screenshot: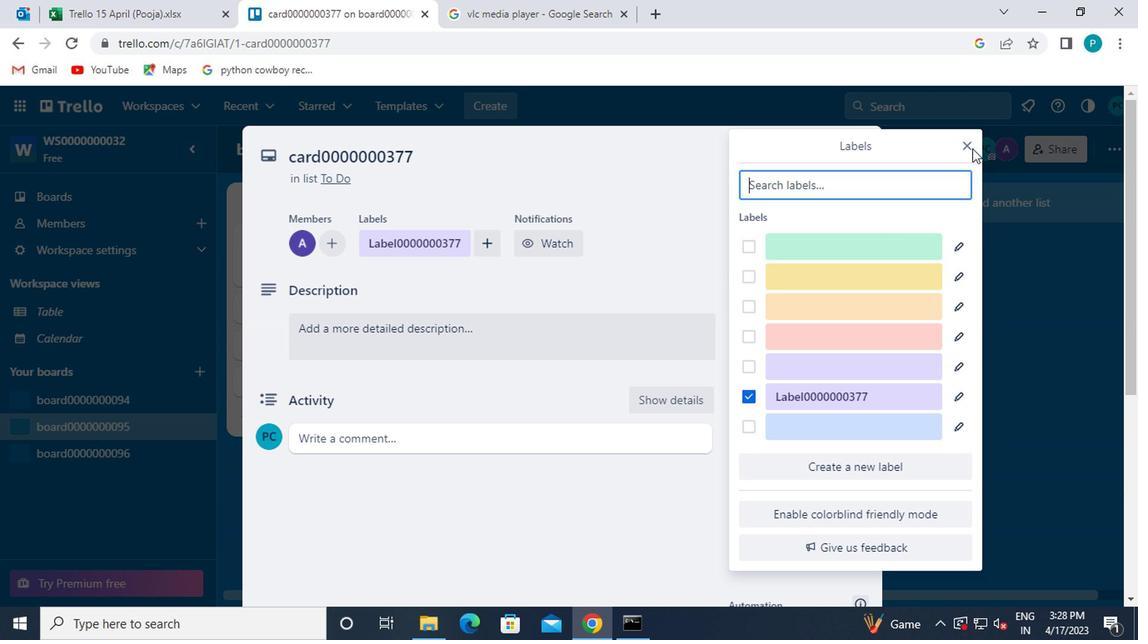 
Action: Mouse pressed left at (965, 146)
Screenshot: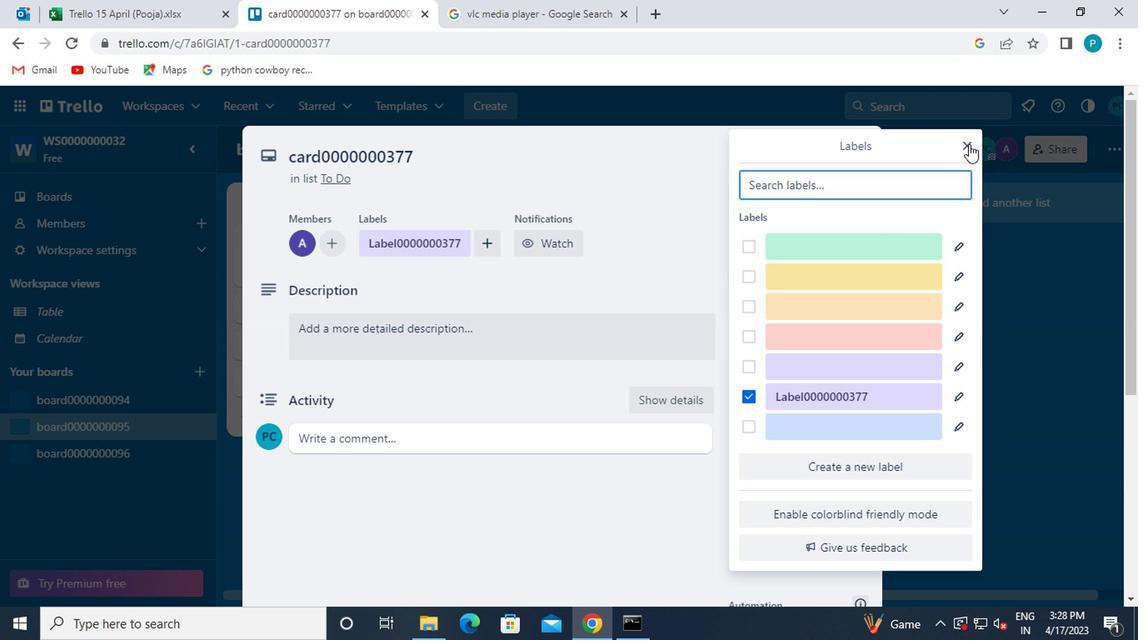
Action: Mouse moved to (793, 355)
Screenshot: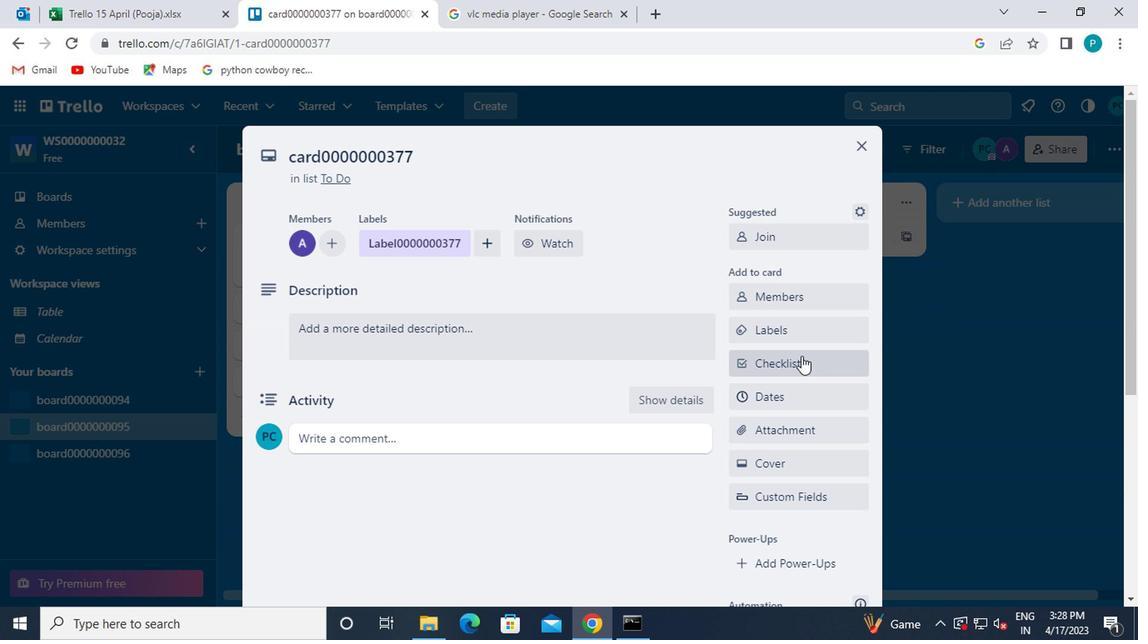 
Action: Mouse pressed left at (793, 355)
Screenshot: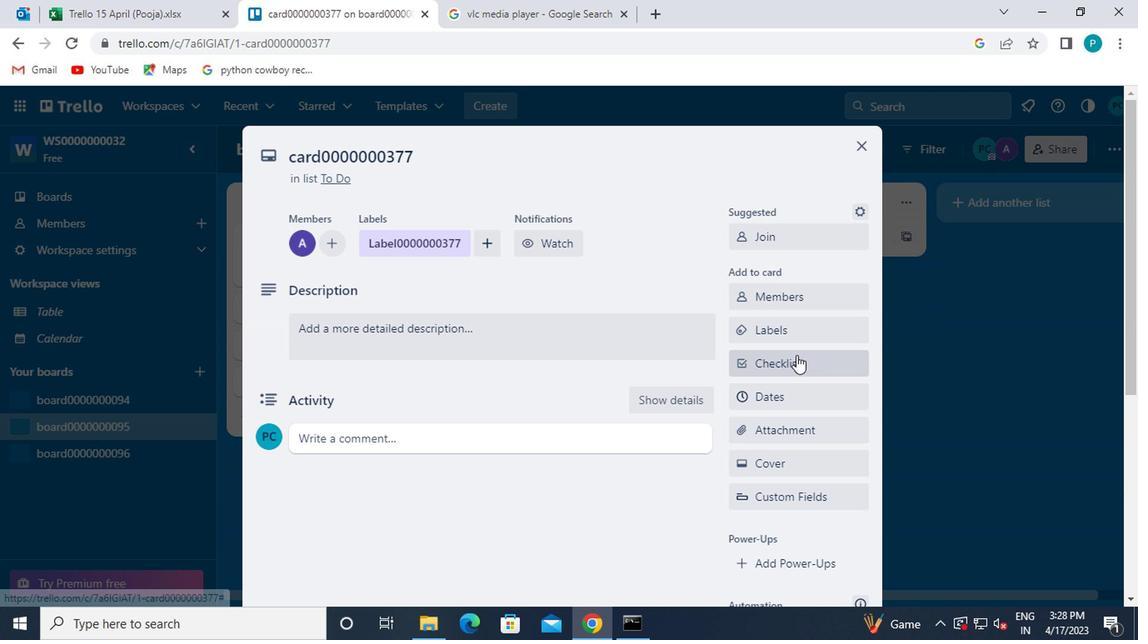 
Action: Mouse moved to (810, 467)
Screenshot: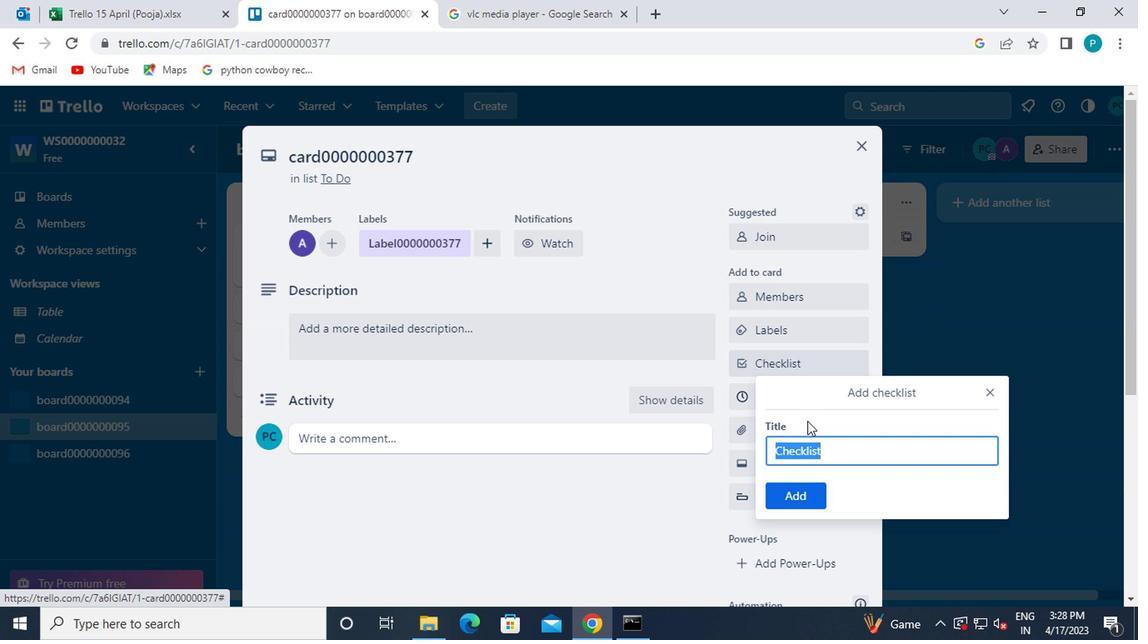 
Action: Key pressed <Key.caps_lock>CL0000000377
Screenshot: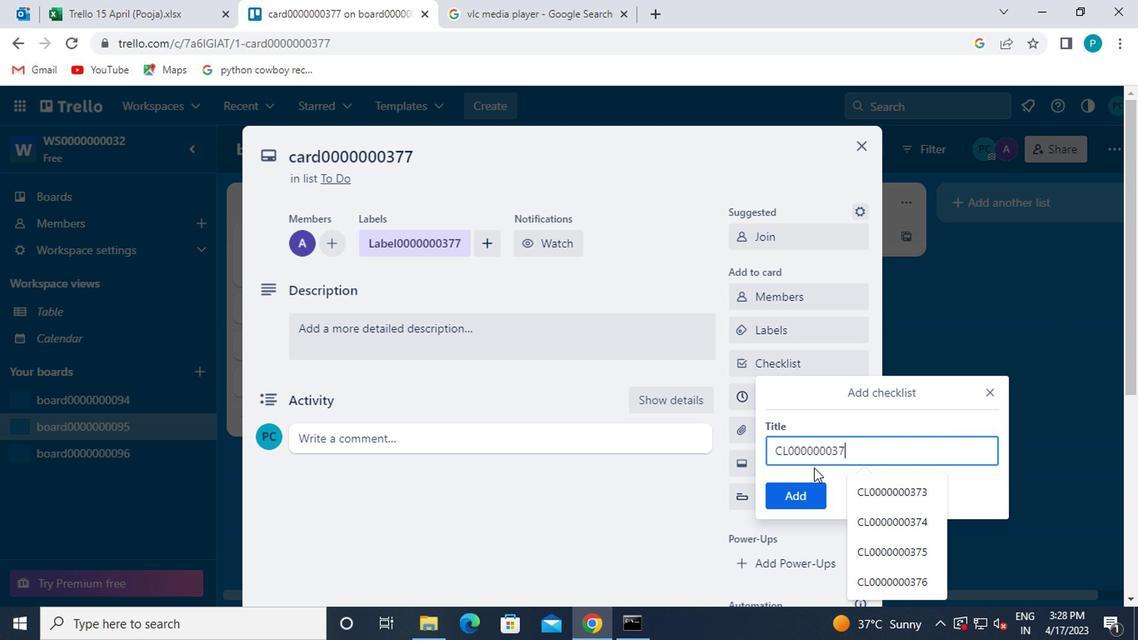 
Action: Mouse moved to (807, 492)
Screenshot: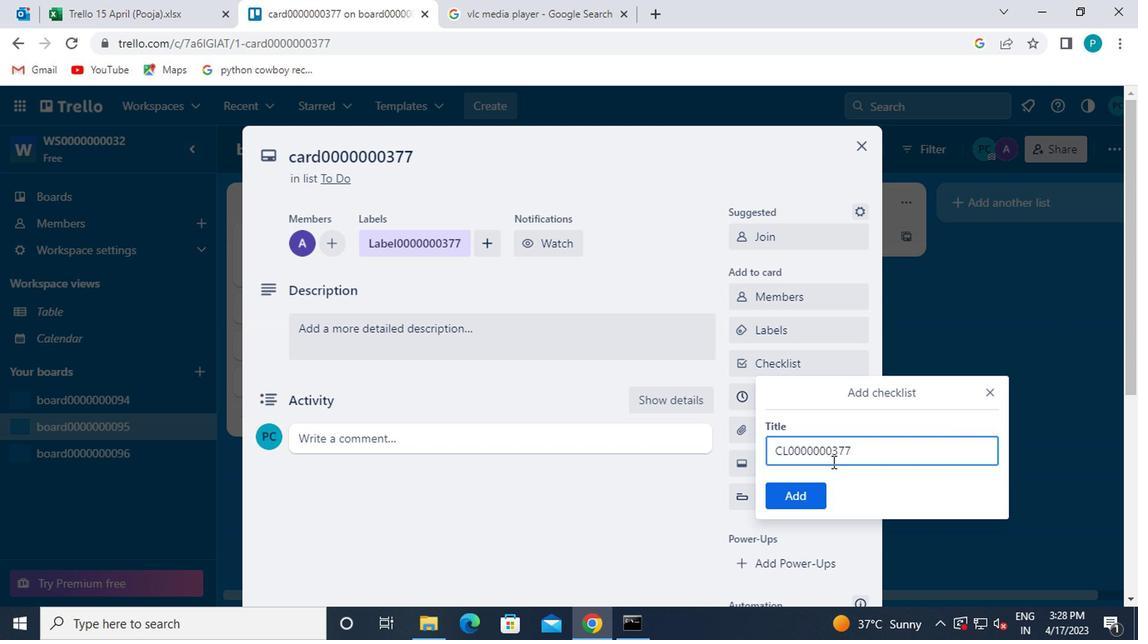 
Action: Mouse pressed left at (807, 492)
Screenshot: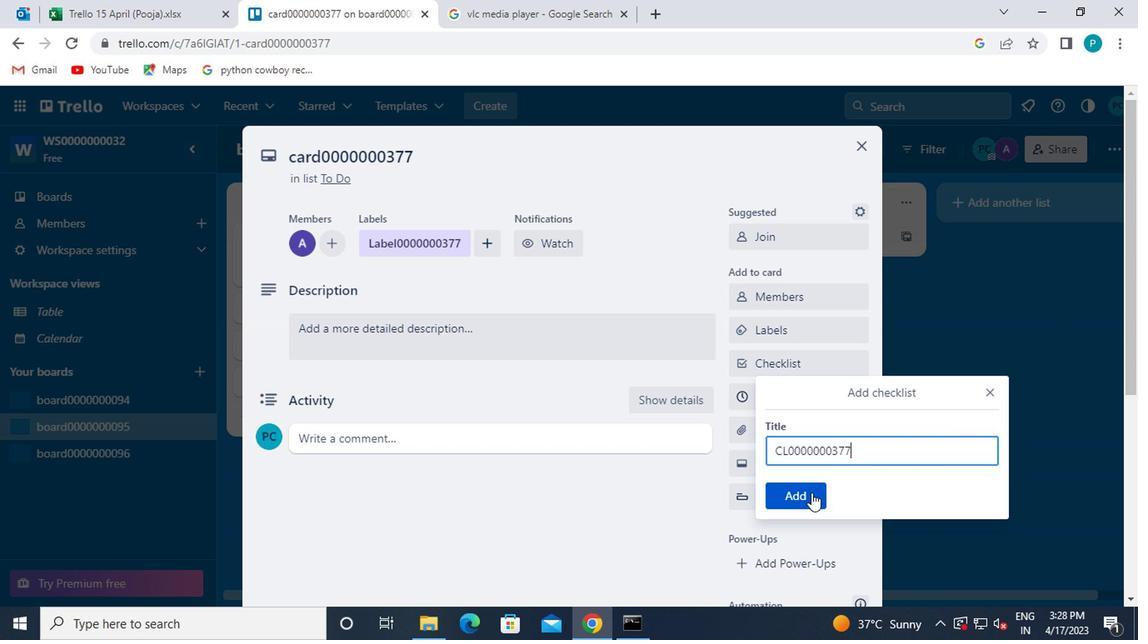 
Action: Mouse moved to (760, 407)
Screenshot: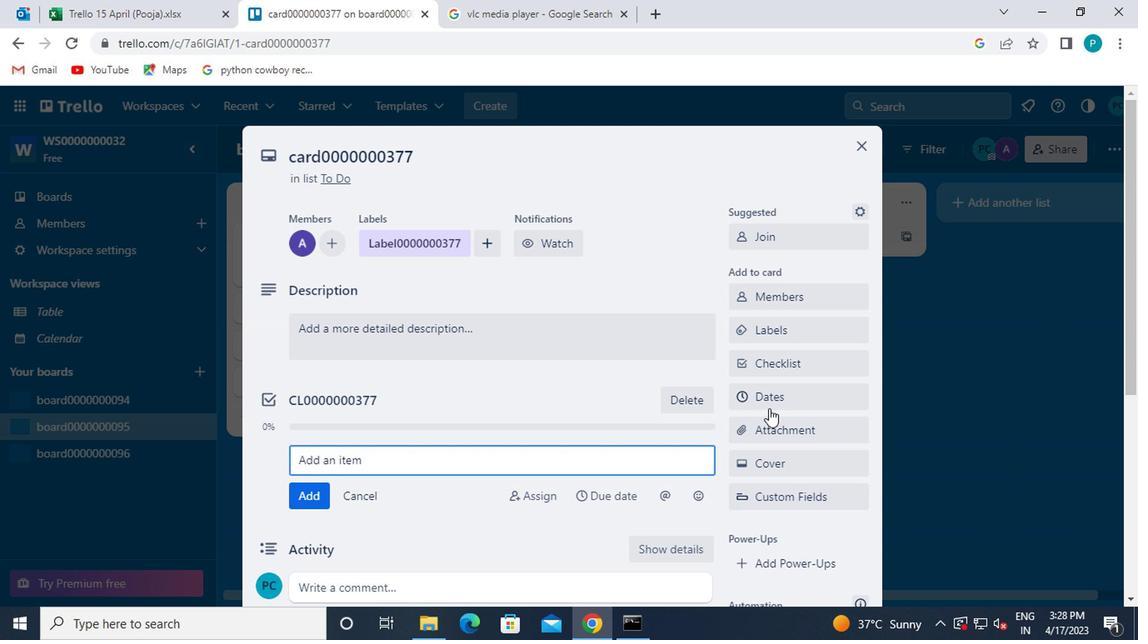 
Action: Mouse pressed left at (760, 407)
Screenshot: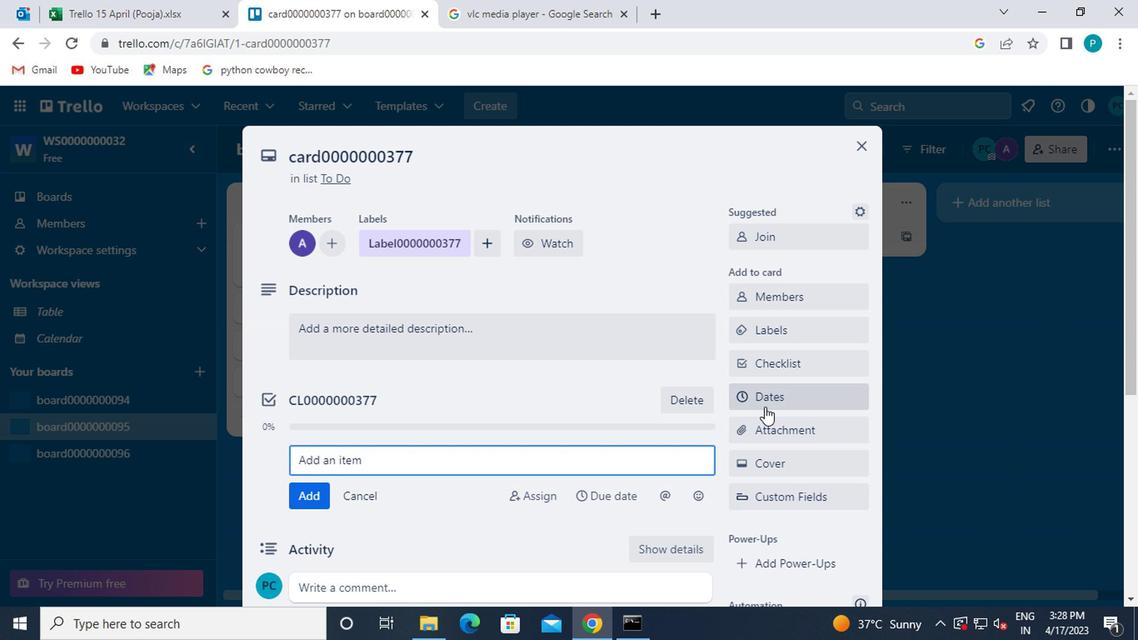 
Action: Mouse moved to (742, 451)
Screenshot: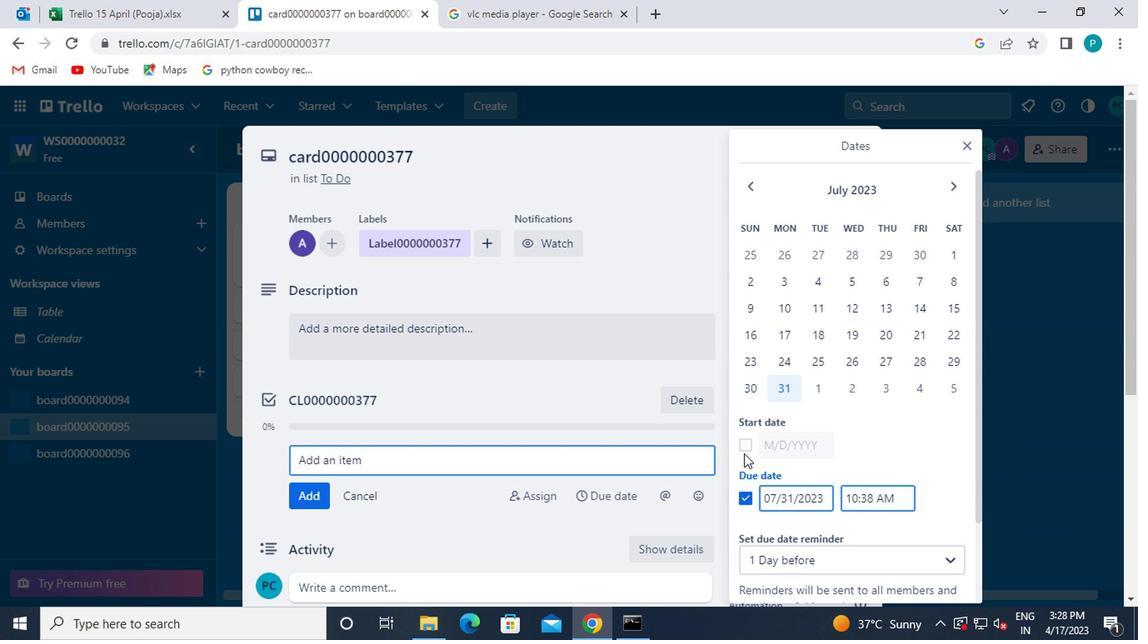 
Action: Mouse pressed left at (742, 451)
Screenshot: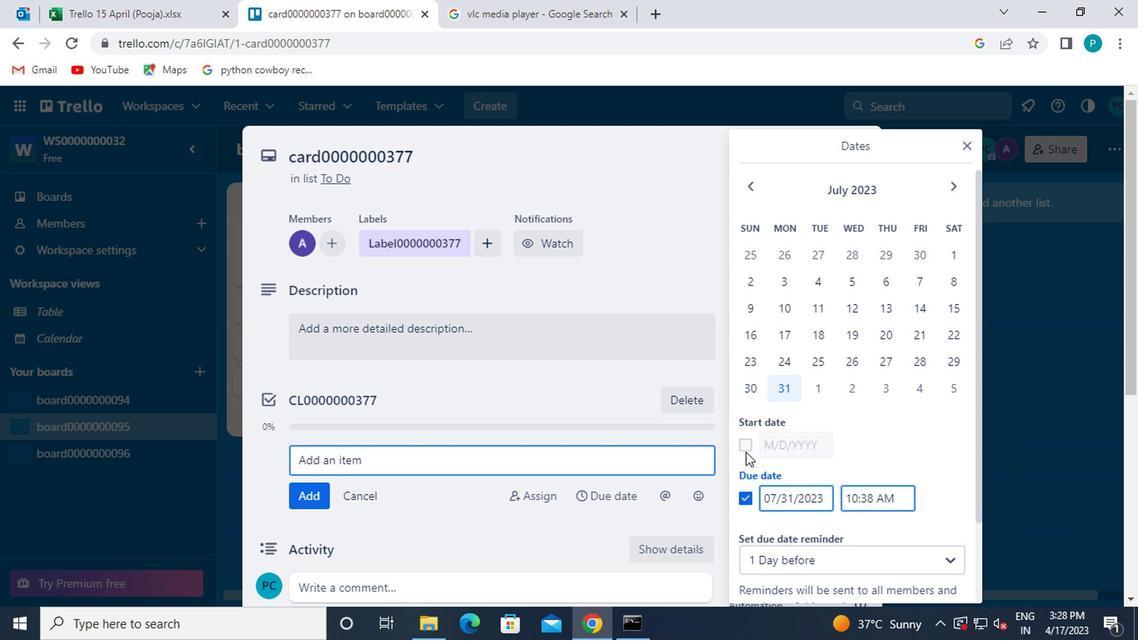 
Action: Mouse moved to (944, 197)
Screenshot: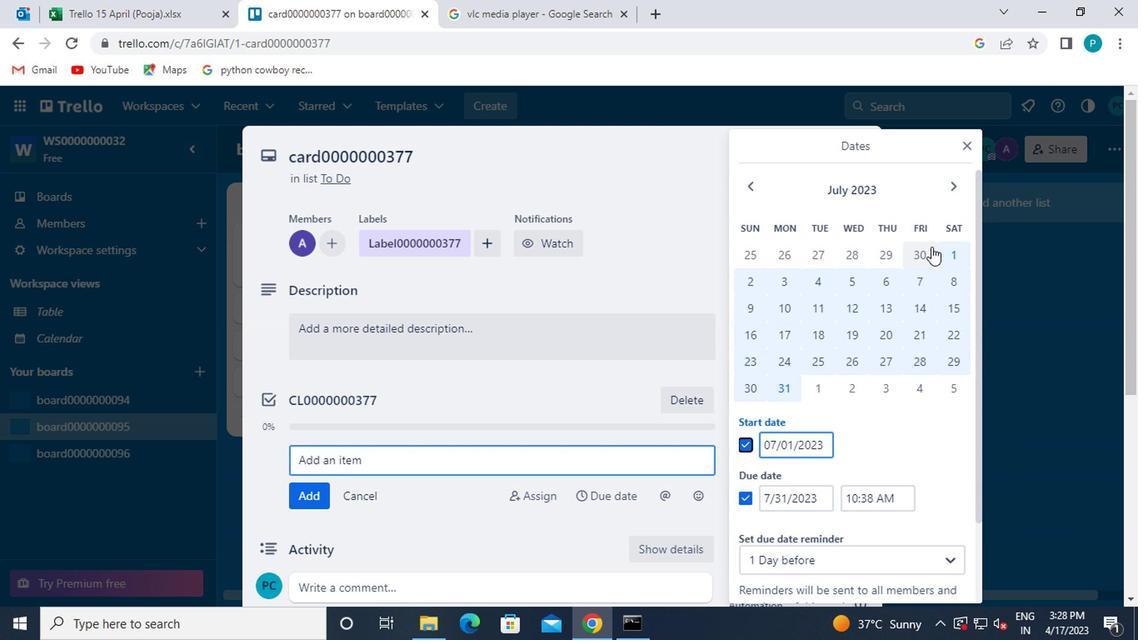 
Action: Mouse pressed left at (944, 197)
Screenshot: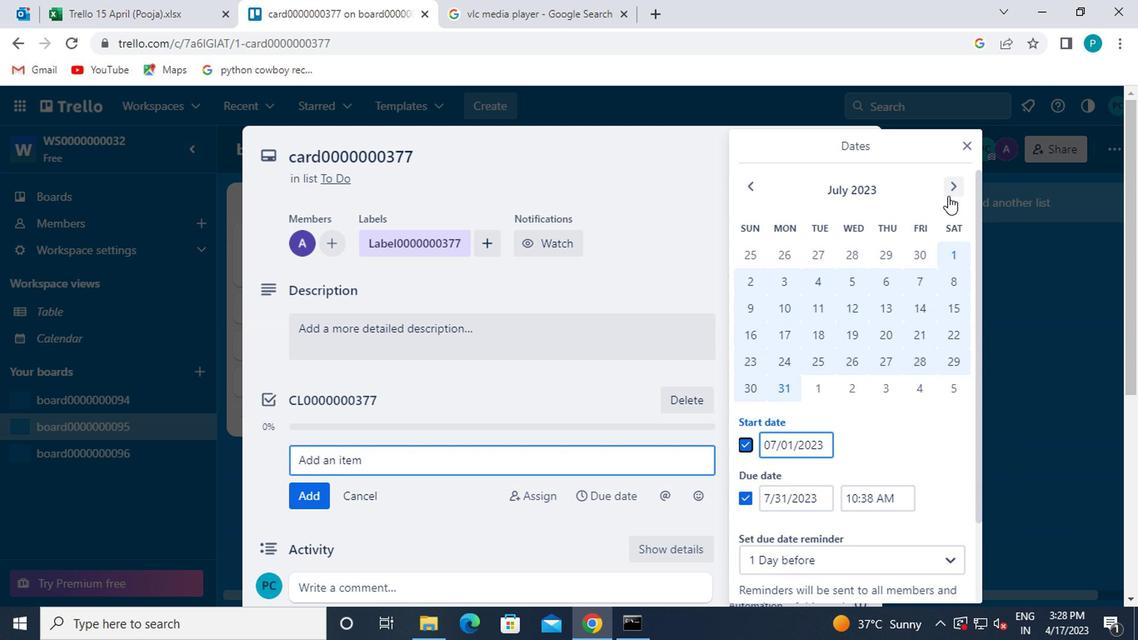 
Action: Mouse moved to (820, 256)
Screenshot: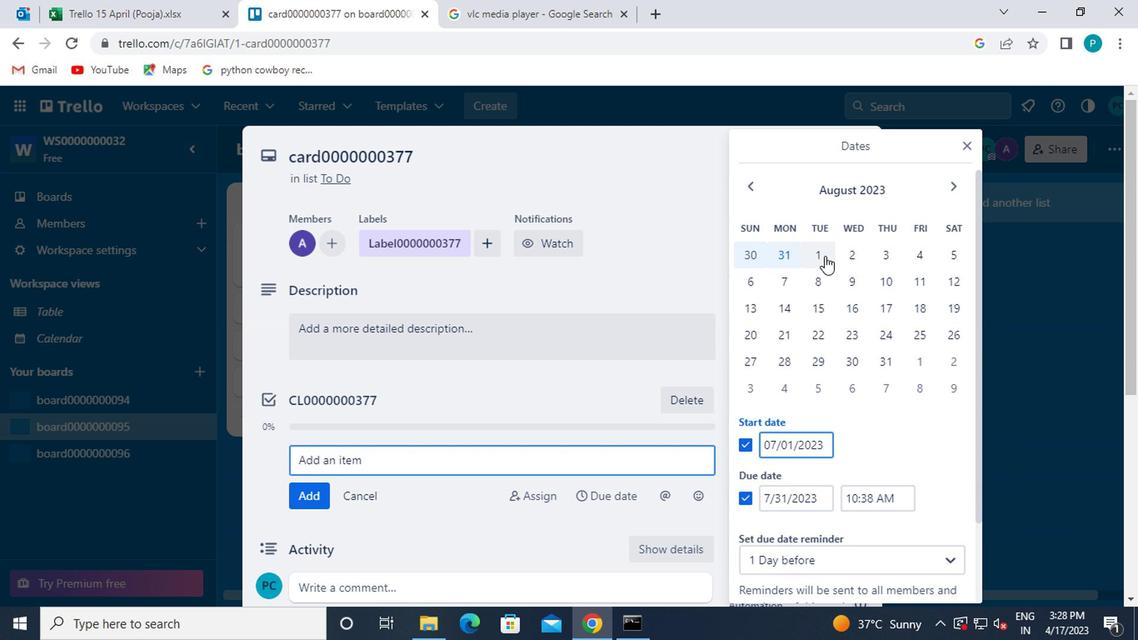 
Action: Mouse pressed left at (820, 256)
Screenshot: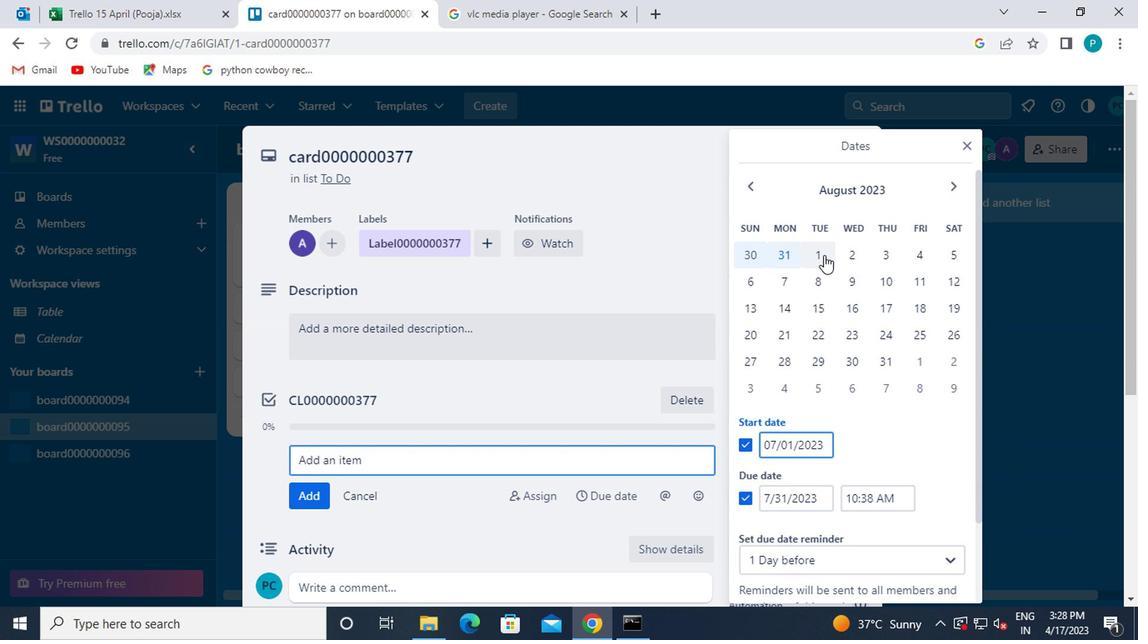 
Action: Mouse moved to (877, 363)
Screenshot: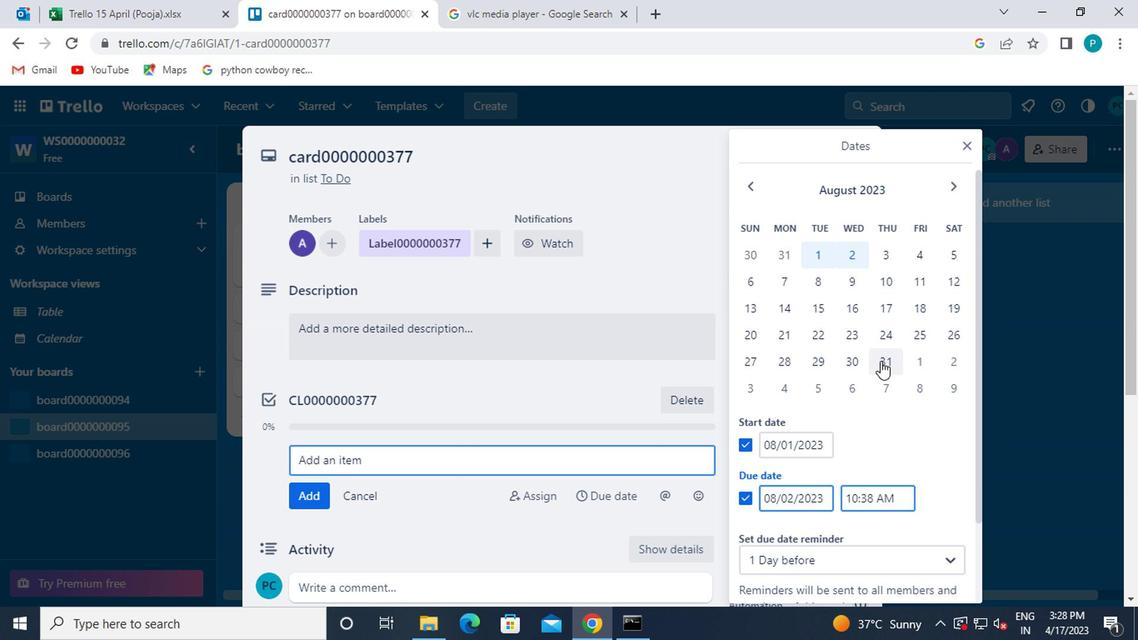 
Action: Mouse pressed left at (877, 363)
Screenshot: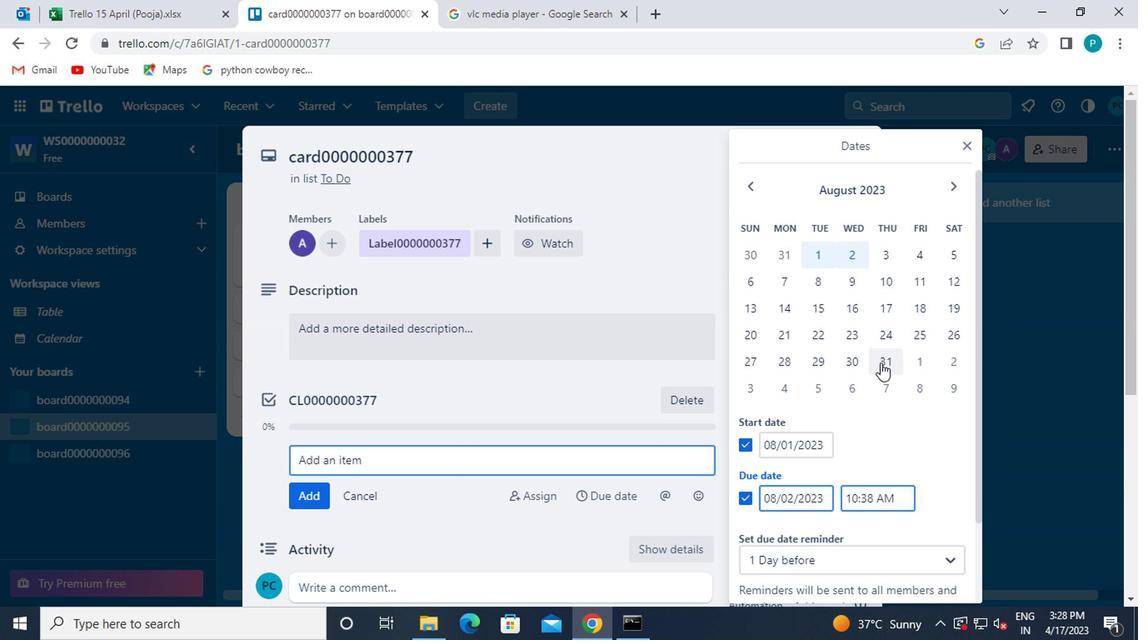 
Action: Mouse moved to (863, 370)
Screenshot: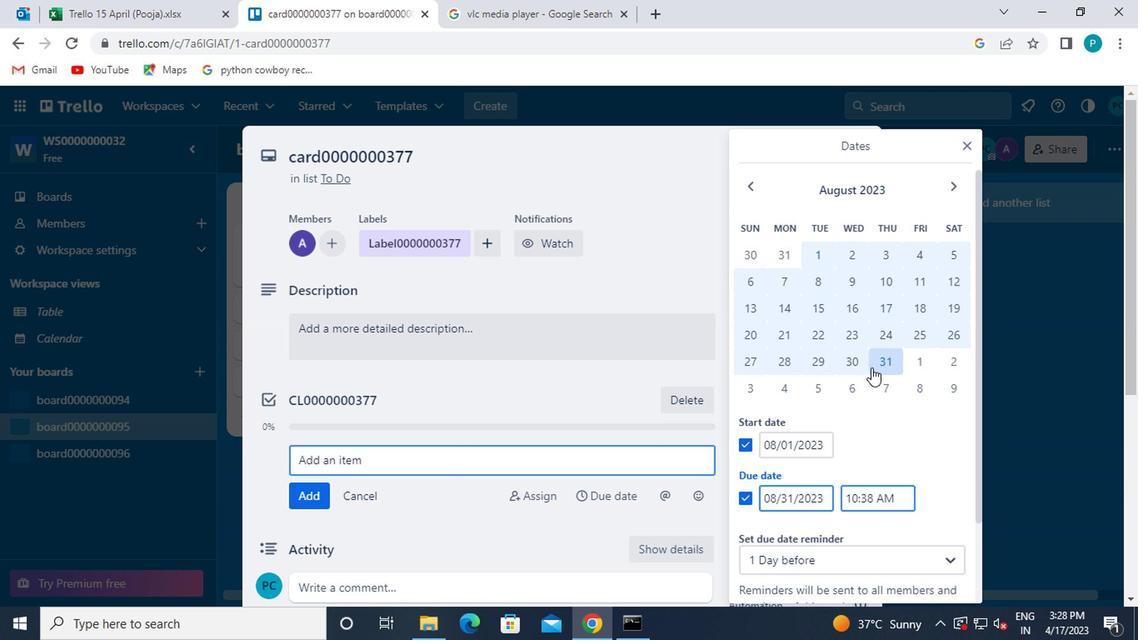 
Action: Mouse scrolled (863, 369) with delta (0, 0)
Screenshot: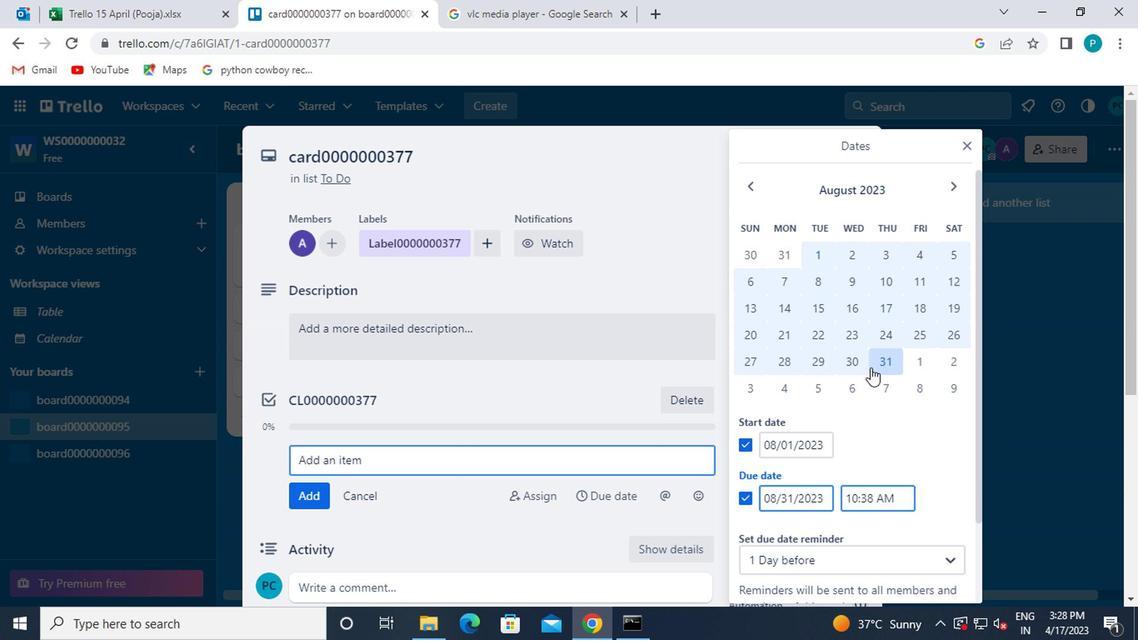 
Action: Mouse scrolled (863, 369) with delta (0, 0)
Screenshot: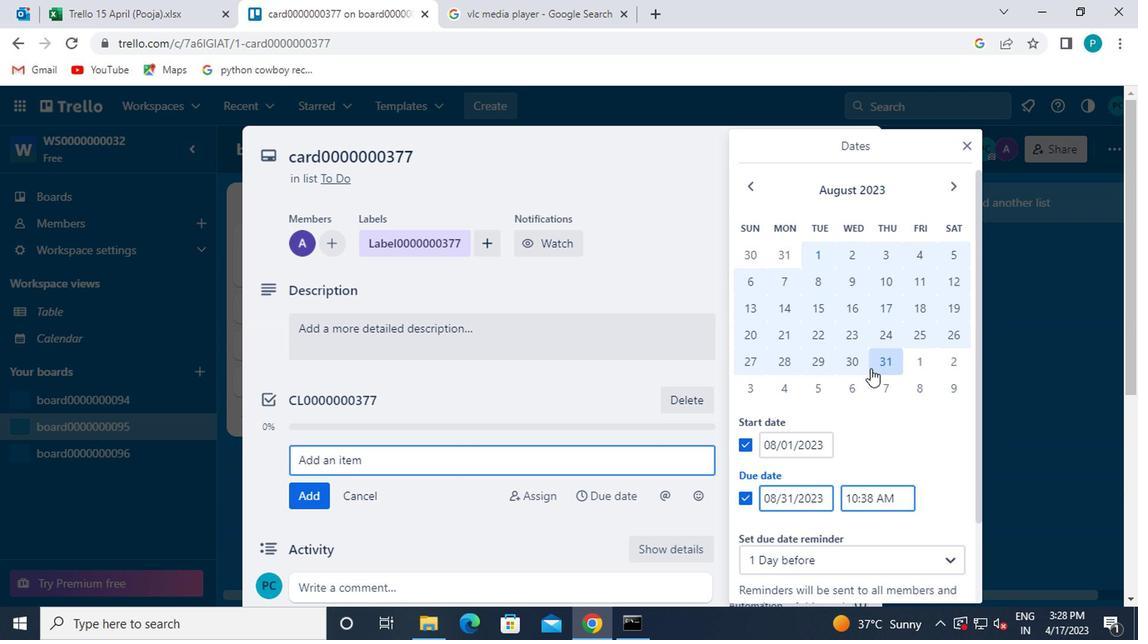 
Action: Mouse scrolled (863, 369) with delta (0, 0)
Screenshot: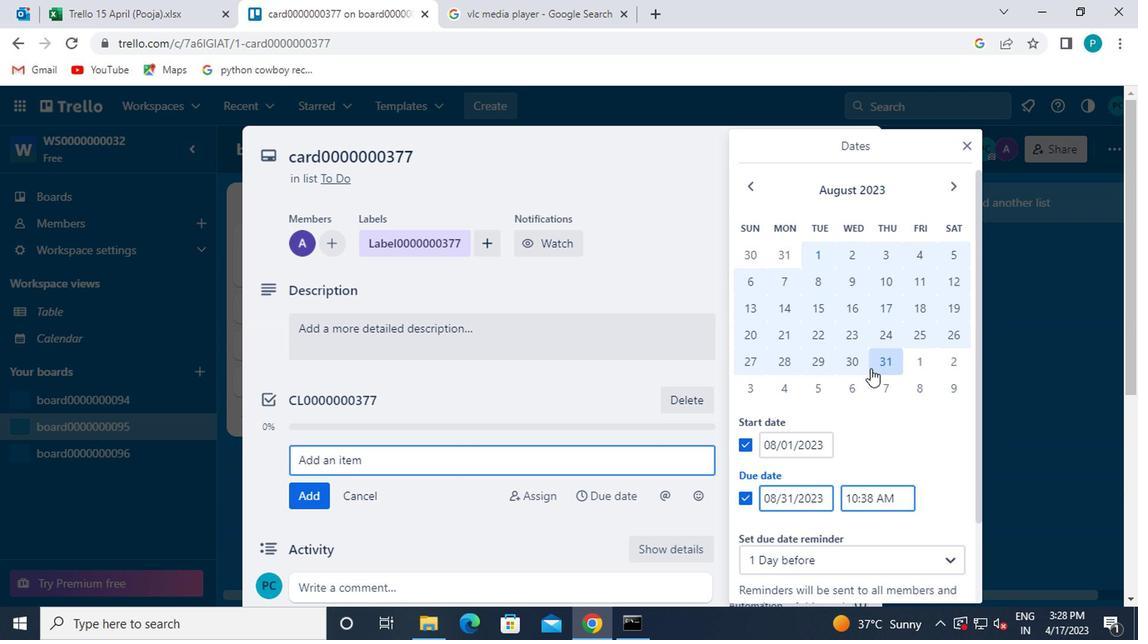 
Action: Mouse moved to (861, 370)
Screenshot: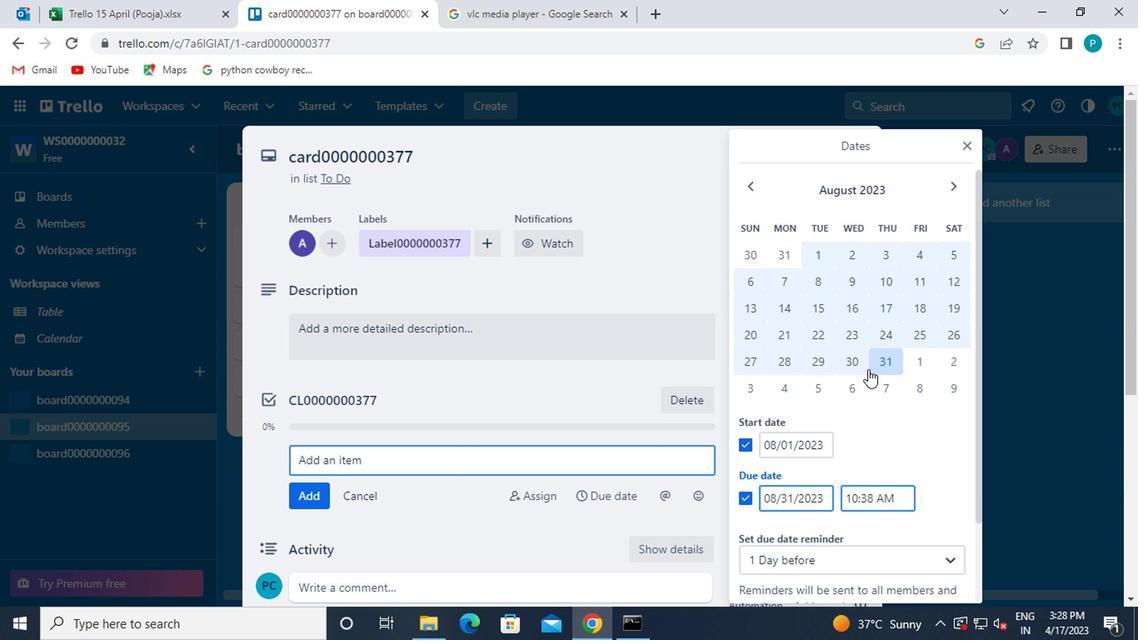 
Action: Mouse scrolled (861, 369) with delta (0, 0)
Screenshot: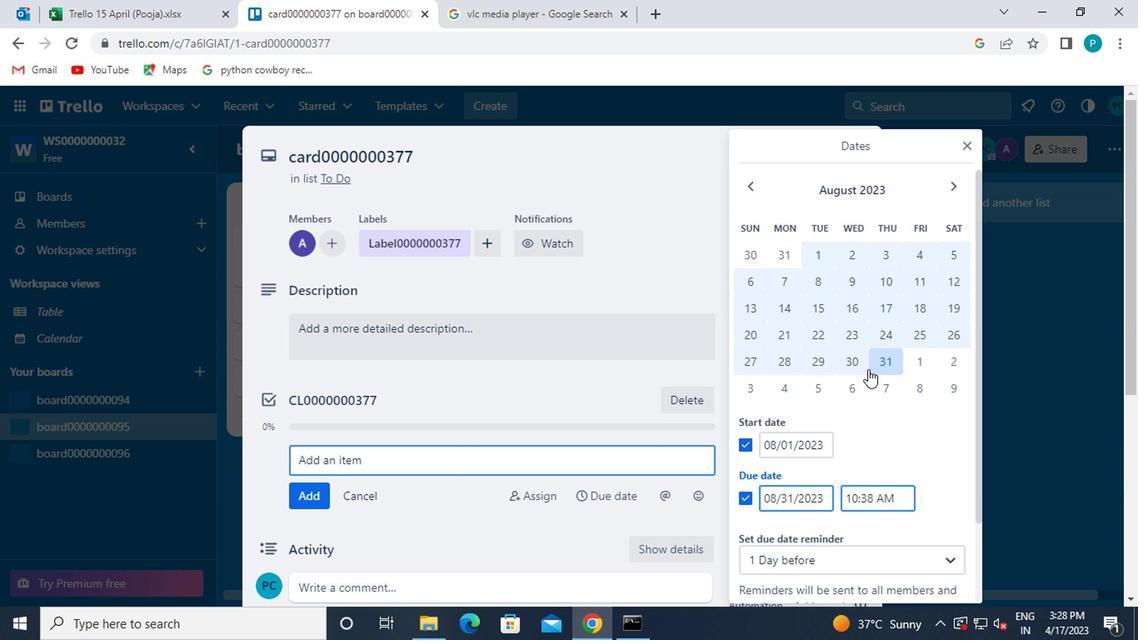 
Action: Mouse moved to (800, 533)
Screenshot: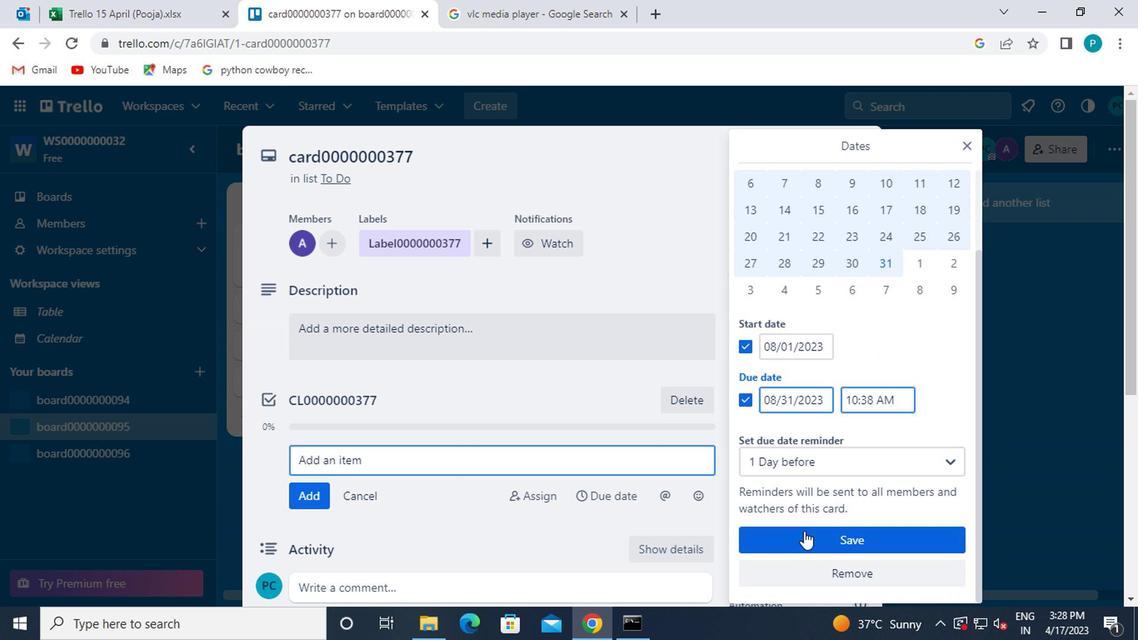 
Action: Mouse pressed left at (800, 533)
Screenshot: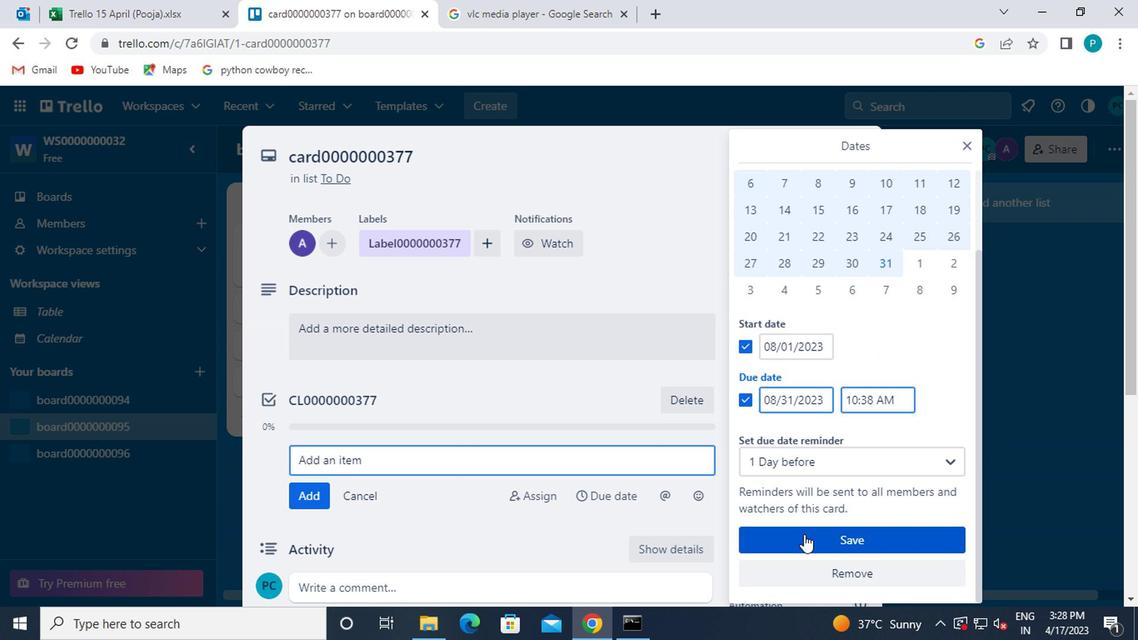 
